 Task: Create in the project AgileCon and in the Backlog issue 'Integrate a new chatbot feature into an existing customer service portal to enhance customer support and response time' a child issue 'Integration with health information systems', and assign it to team member softage.4@softage.net. Create in the project AgileCon and in the Backlog issue 'Develop a new tool for automated testing of load testing and stress testing for web applications' a child issue 'Code optimization for energy-efficient image recognition', and assign it to team member softage.1@softage.net
Action: Mouse moved to (182, 54)
Screenshot: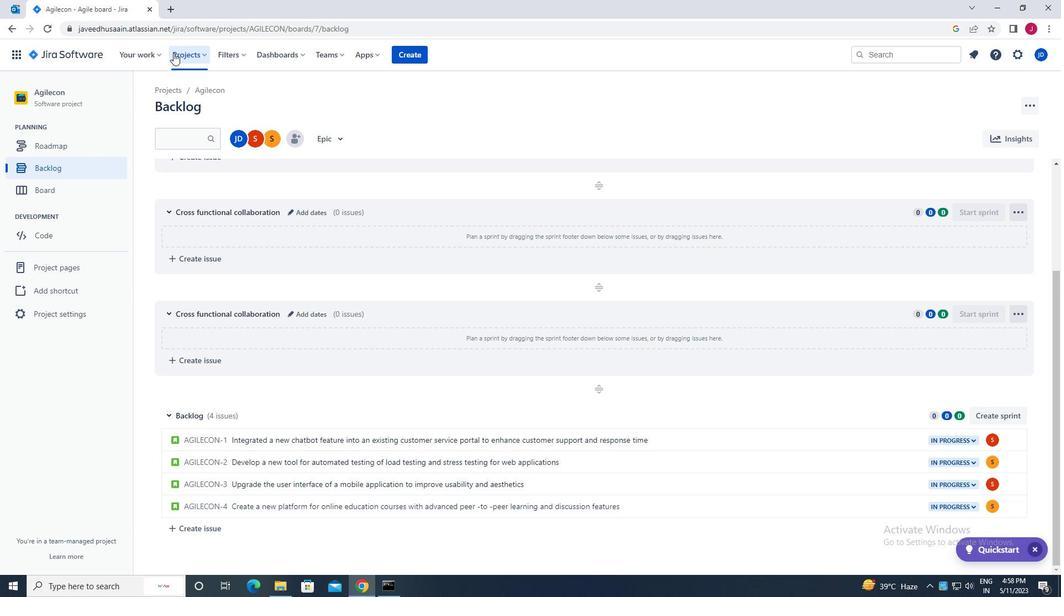 
Action: Mouse pressed left at (182, 54)
Screenshot: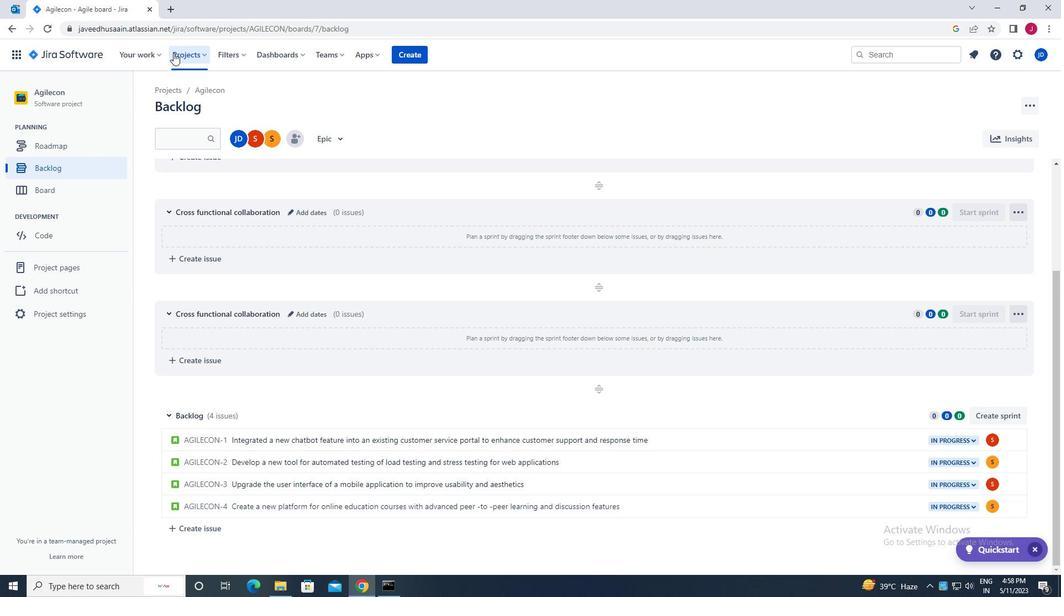 
Action: Mouse moved to (240, 98)
Screenshot: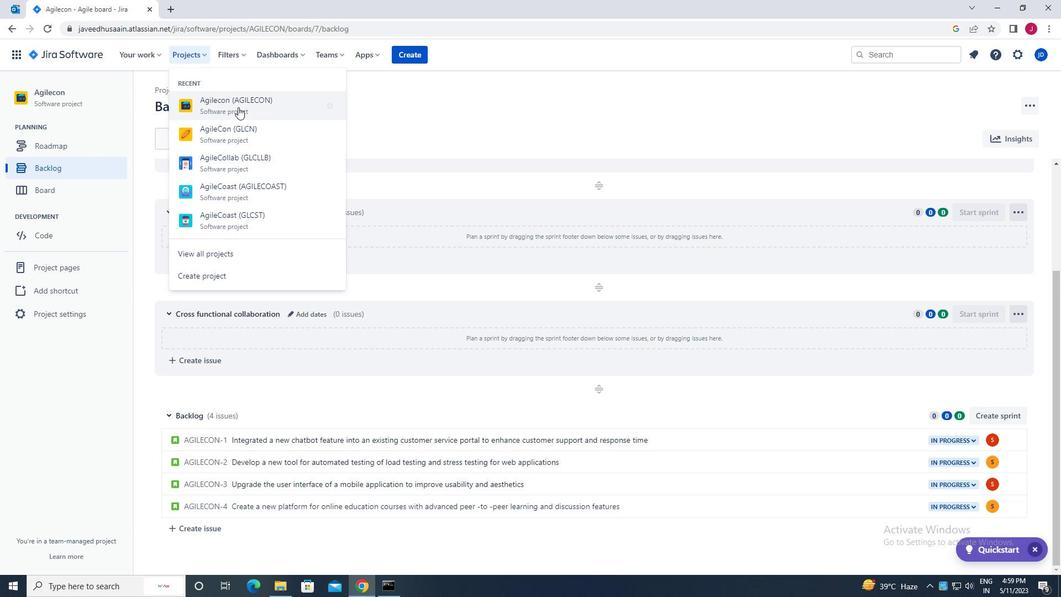
Action: Mouse pressed left at (240, 98)
Screenshot: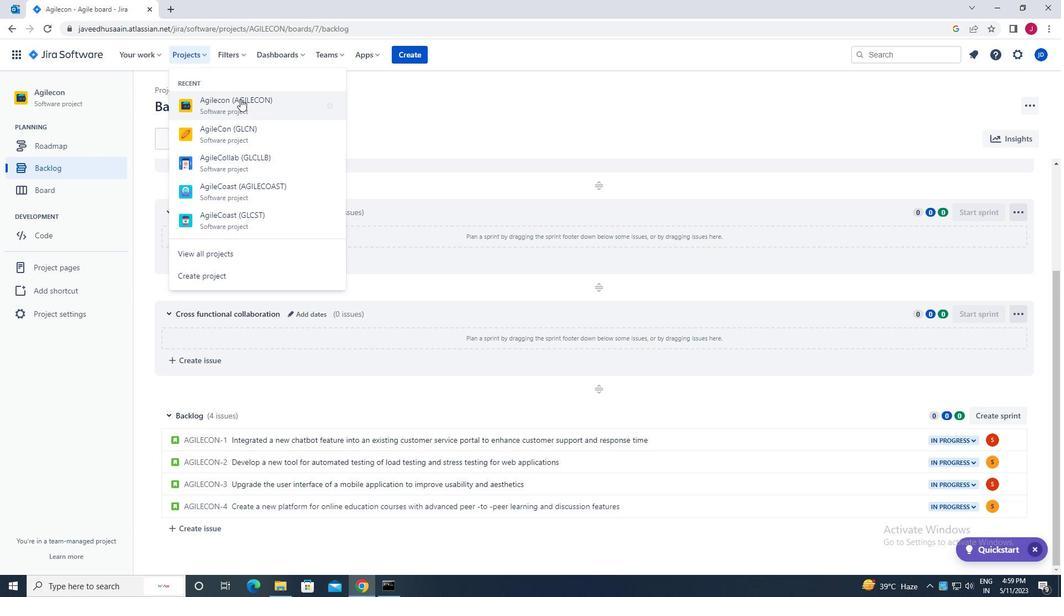 
Action: Mouse moved to (65, 167)
Screenshot: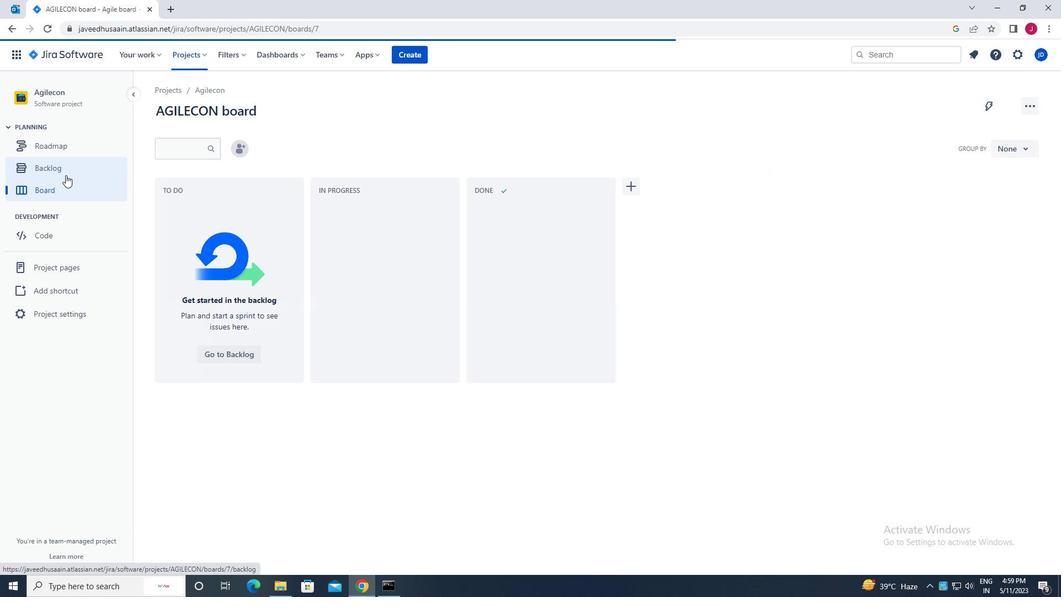
Action: Mouse pressed left at (65, 167)
Screenshot: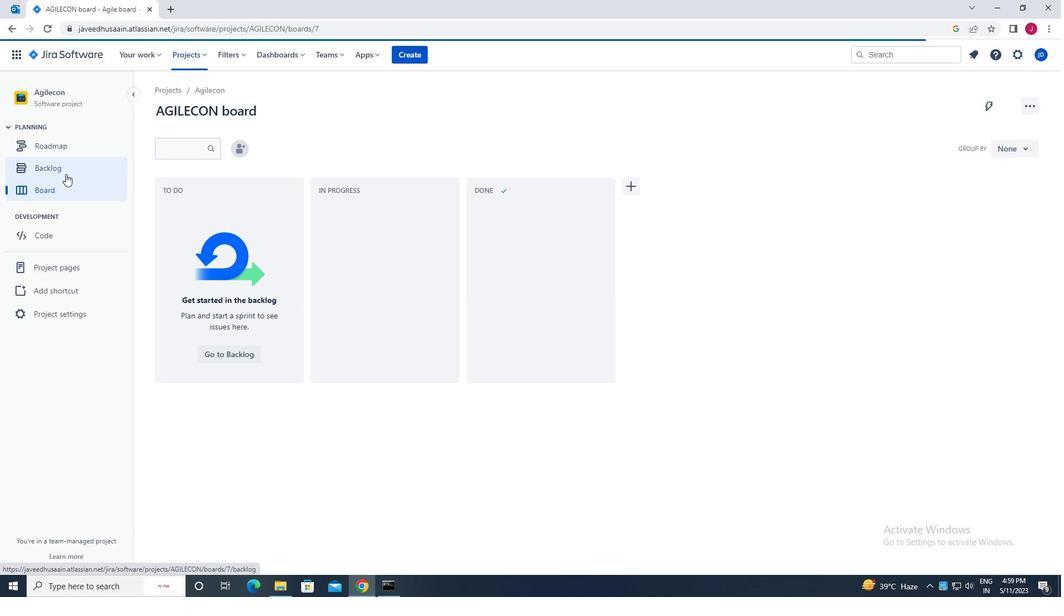 
Action: Mouse moved to (377, 310)
Screenshot: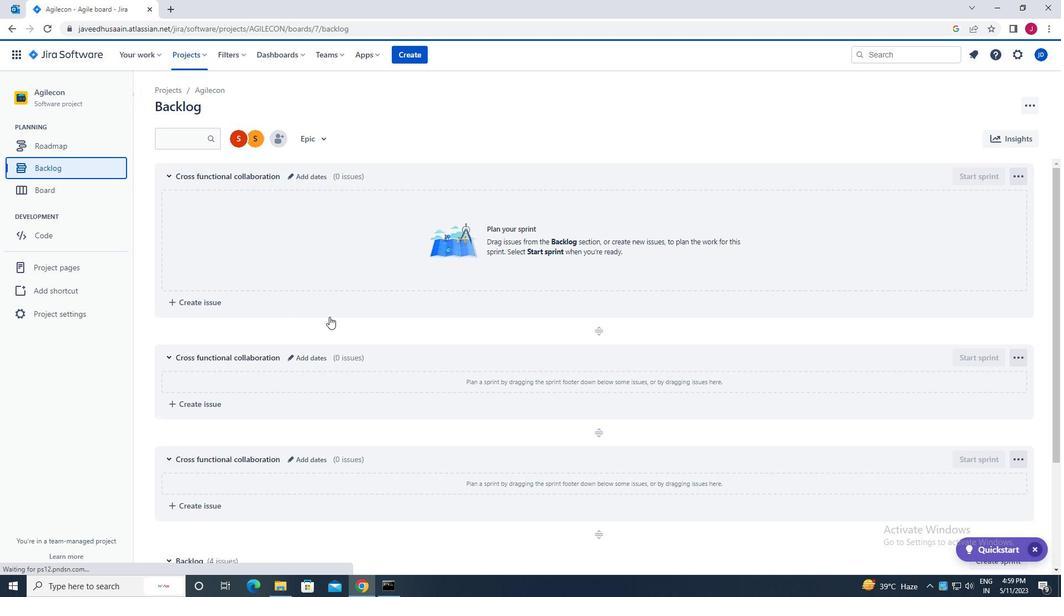
Action: Mouse scrolled (377, 310) with delta (0, 0)
Screenshot: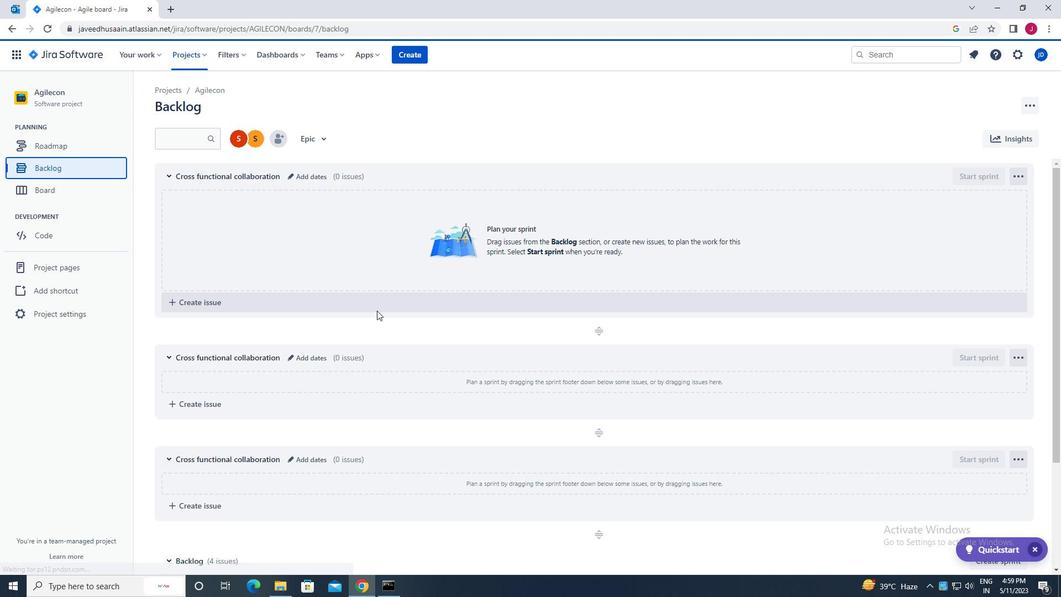 
Action: Mouse scrolled (377, 310) with delta (0, 0)
Screenshot: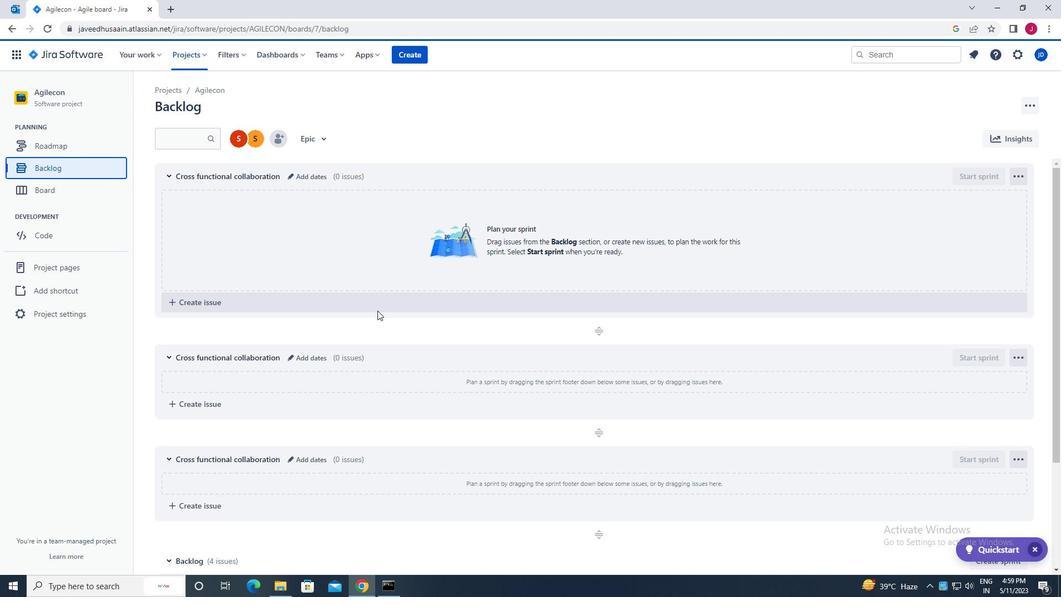 
Action: Mouse moved to (402, 299)
Screenshot: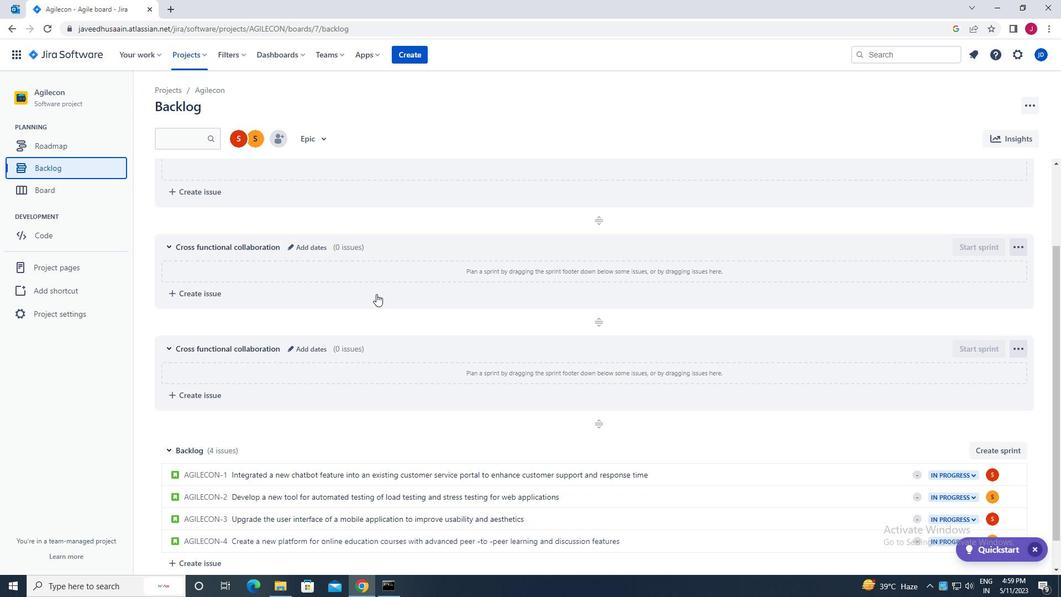 
Action: Mouse scrolled (402, 298) with delta (0, 0)
Screenshot: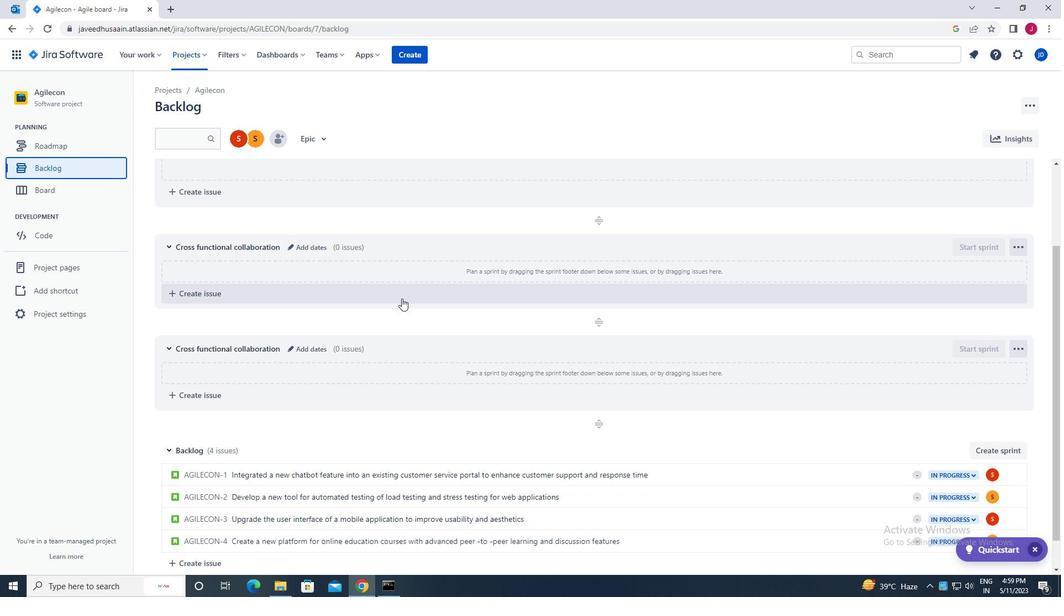 
Action: Mouse scrolled (402, 298) with delta (0, 0)
Screenshot: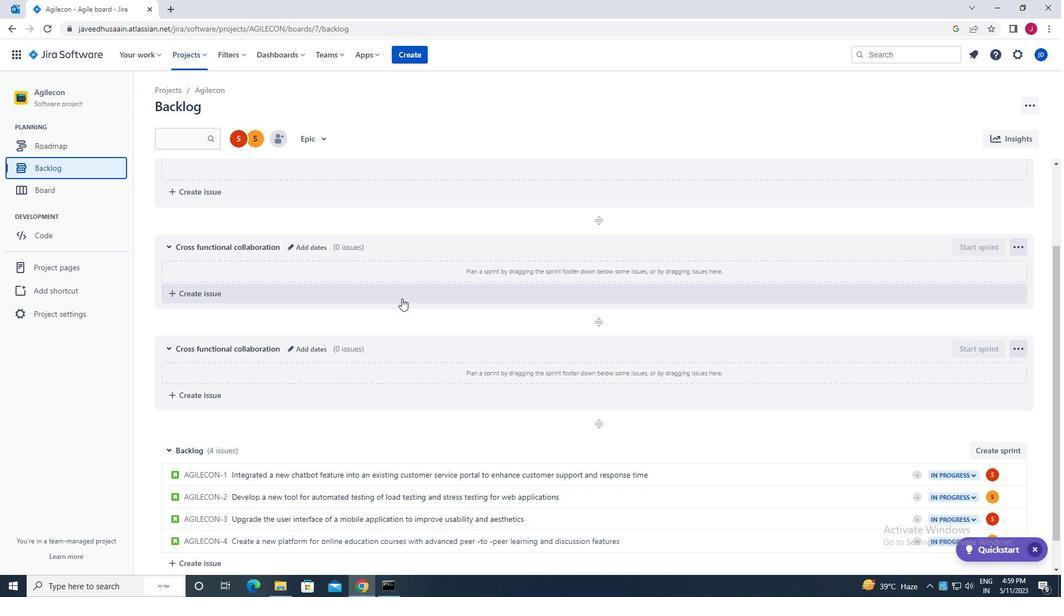 
Action: Mouse scrolled (402, 298) with delta (0, 0)
Screenshot: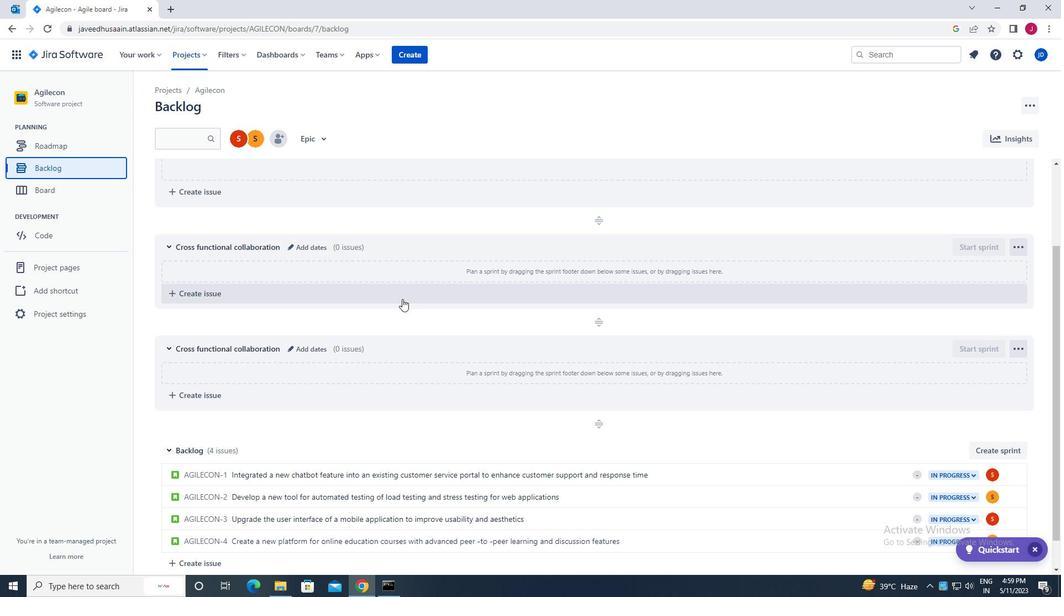 
Action: Mouse scrolled (402, 298) with delta (0, 0)
Screenshot: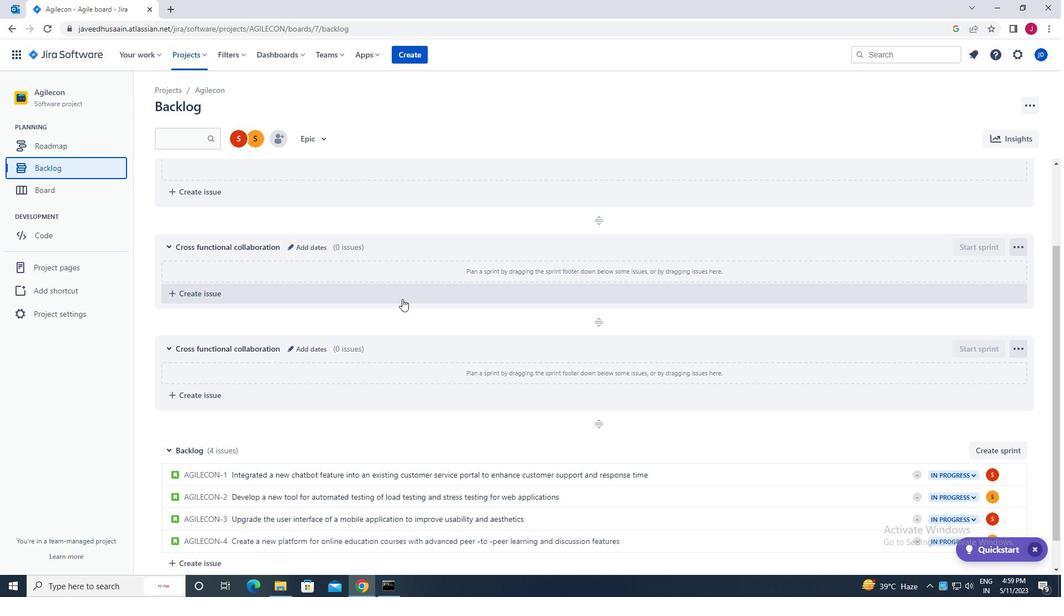 
Action: Mouse scrolled (402, 298) with delta (0, 0)
Screenshot: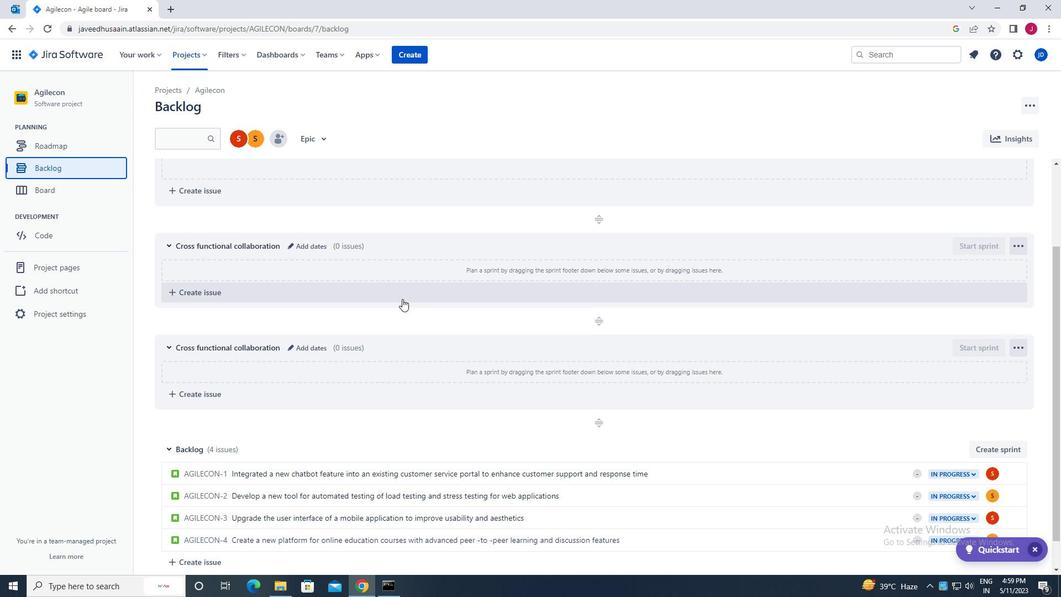 
Action: Mouse moved to (404, 303)
Screenshot: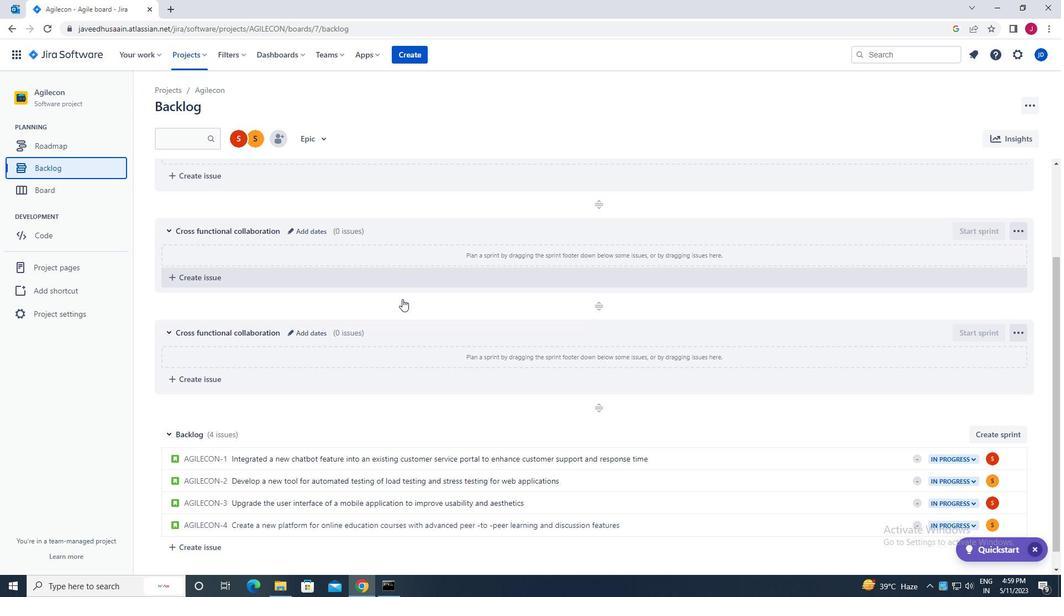 
Action: Mouse scrolled (404, 302) with delta (0, 0)
Screenshot: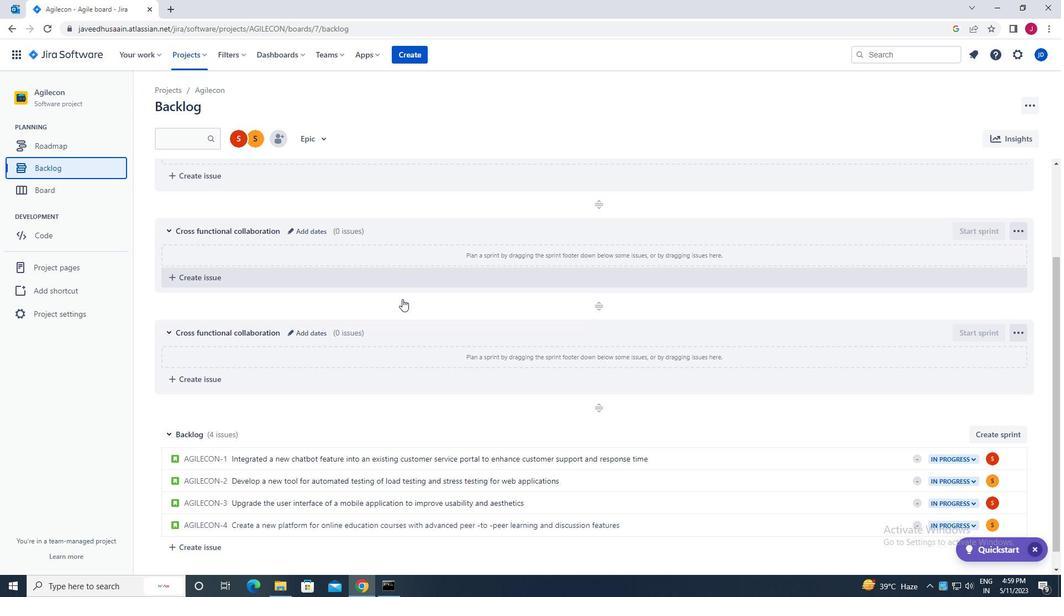 
Action: Mouse moved to (816, 444)
Screenshot: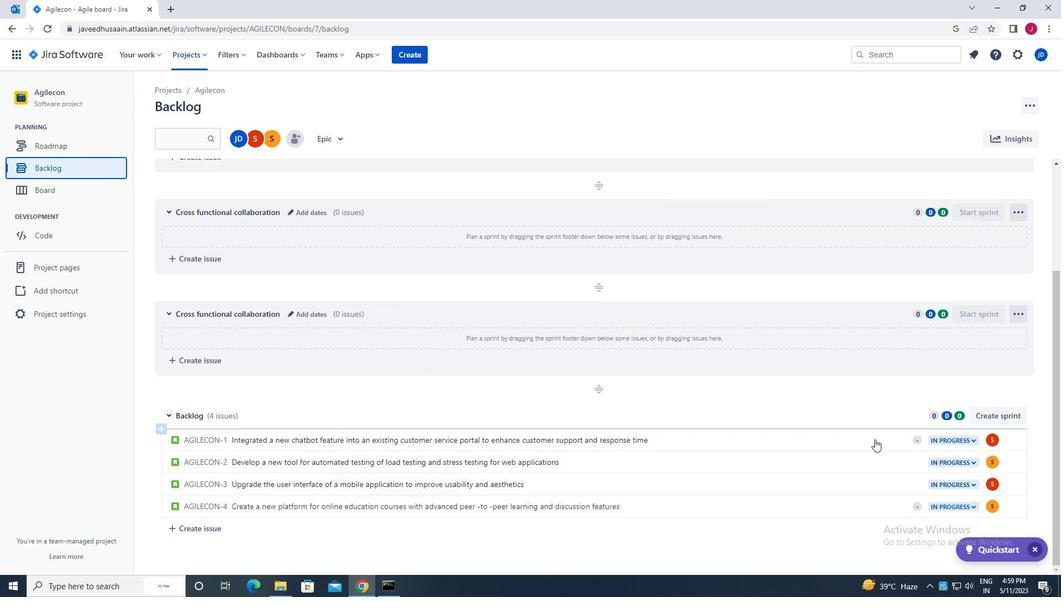 
Action: Mouse pressed left at (816, 444)
Screenshot: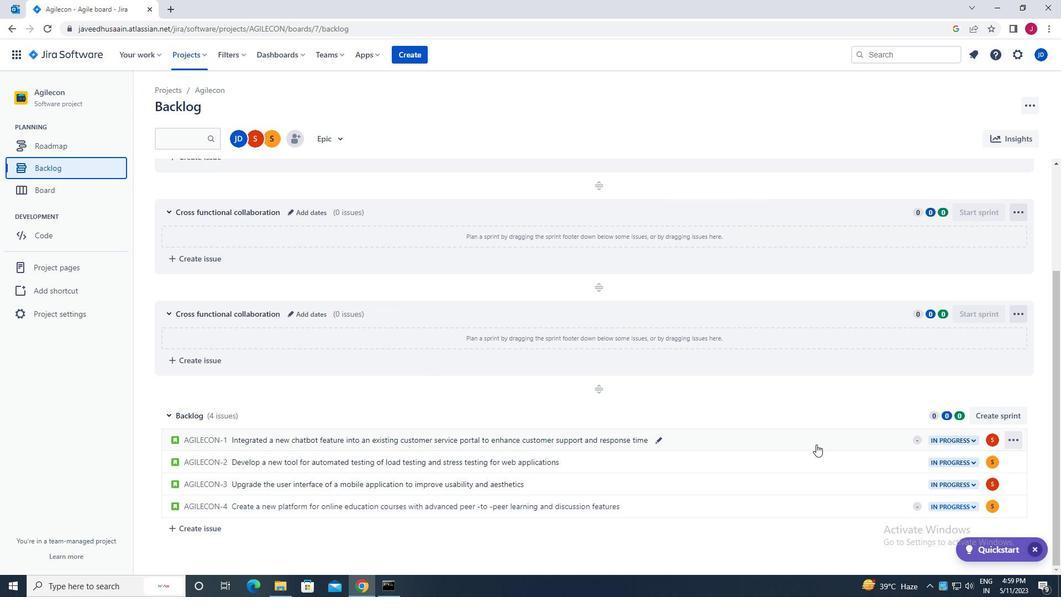 
Action: Mouse moved to (861, 265)
Screenshot: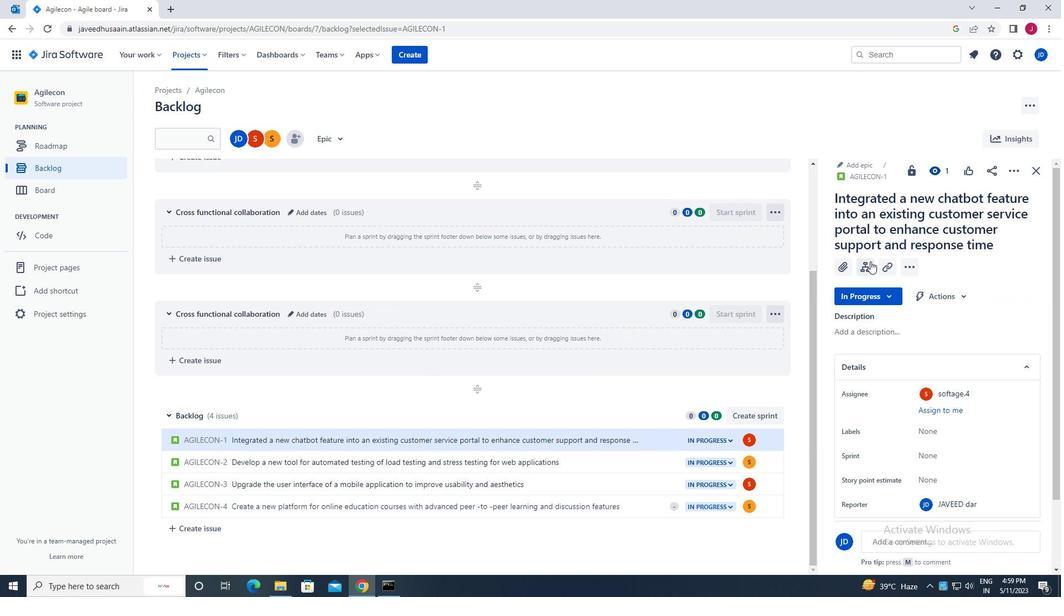 
Action: Mouse pressed left at (861, 265)
Screenshot: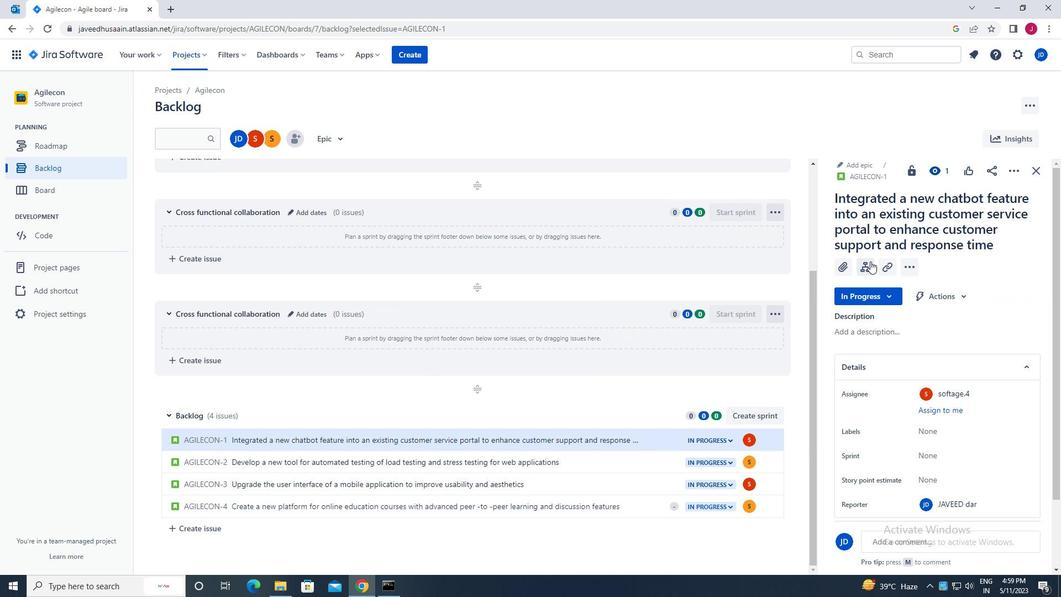 
Action: Mouse moved to (878, 355)
Screenshot: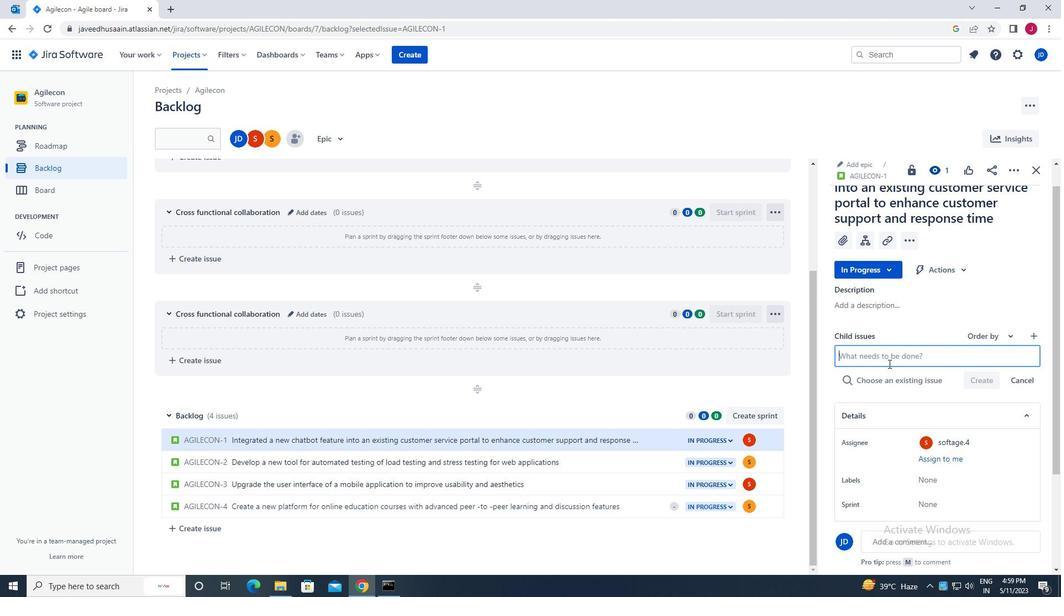 
Action: Mouse pressed left at (878, 355)
Screenshot: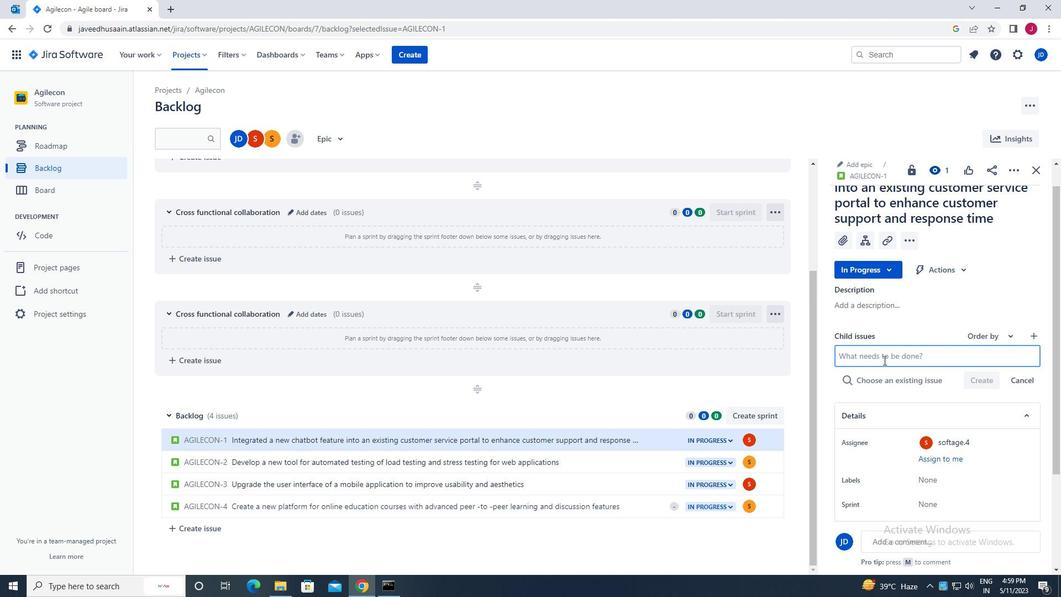 
Action: Key pressed <Key.caps_lock><Key.caps_lock>i<Key.caps_lock>ntegration<Key.space>with<Key.space>health<Key.space>information<Key.space>systems<Key.enter>
Screenshot: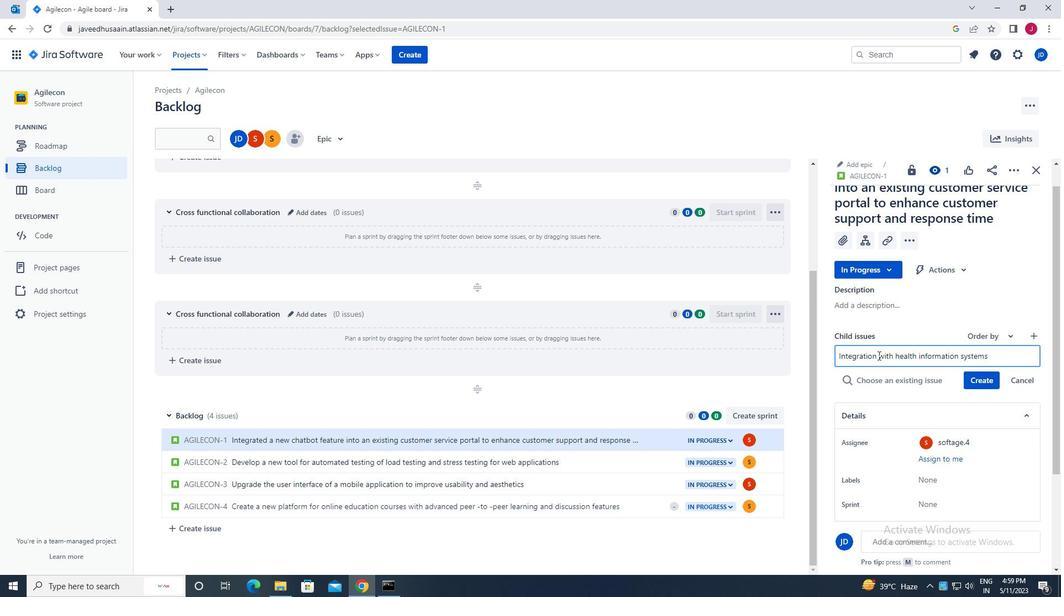 
Action: Mouse moved to (991, 362)
Screenshot: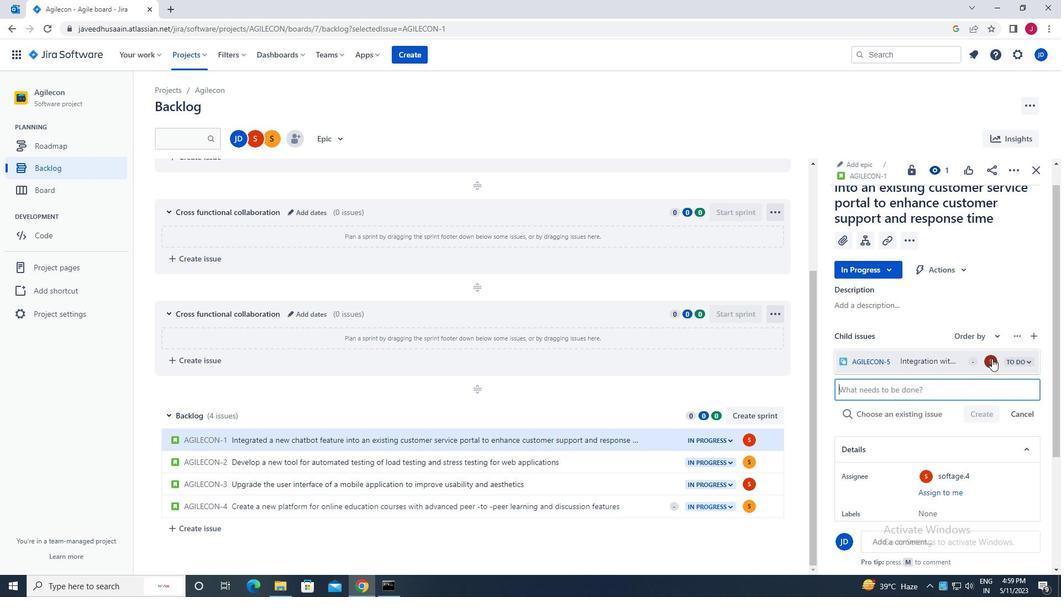 
Action: Mouse pressed left at (991, 362)
Screenshot: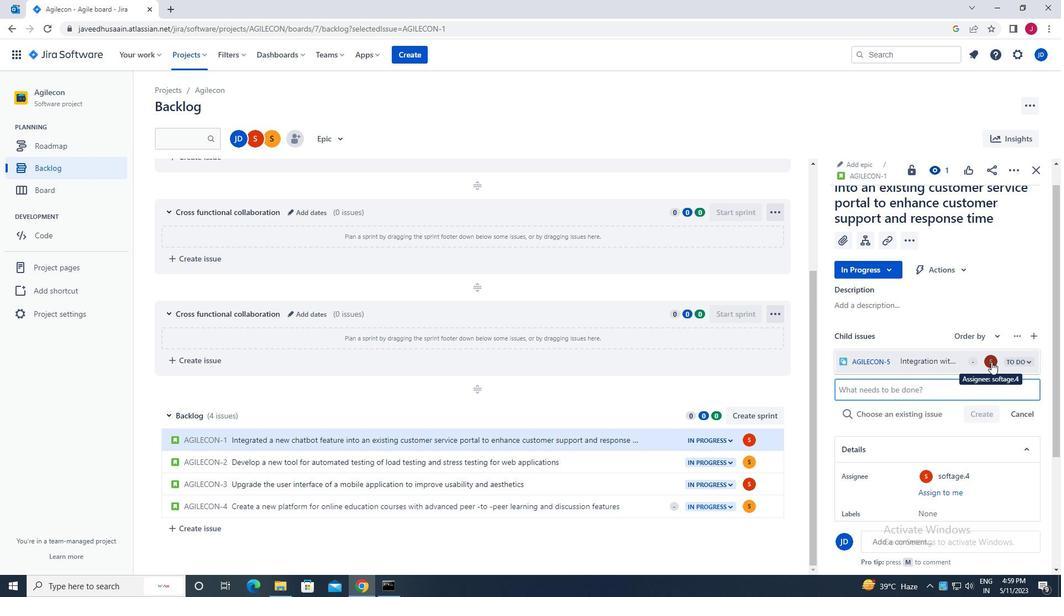 
Action: Mouse moved to (873, 386)
Screenshot: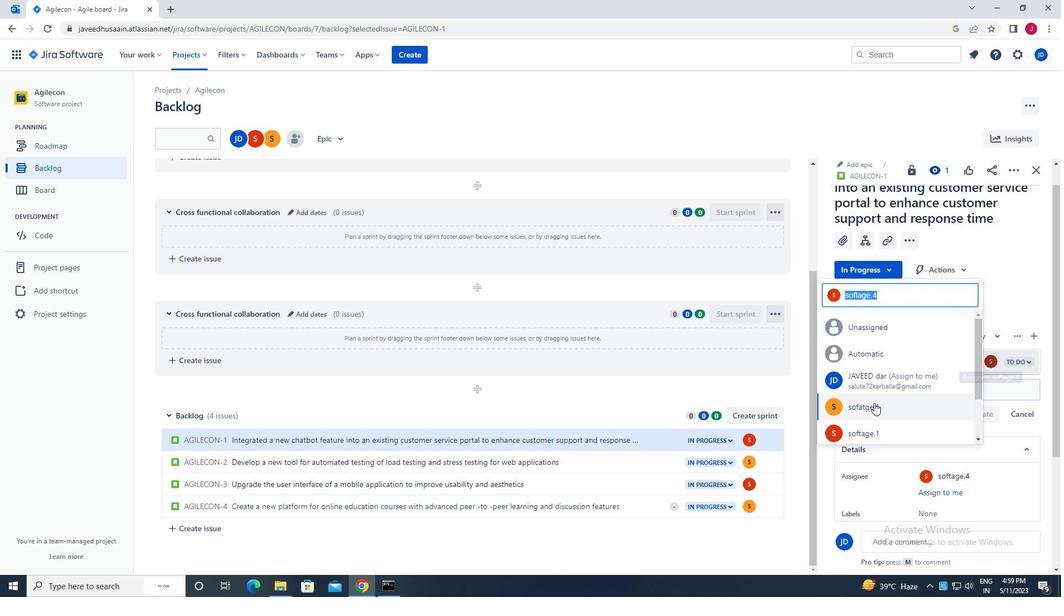 
Action: Mouse scrolled (873, 386) with delta (0, 0)
Screenshot: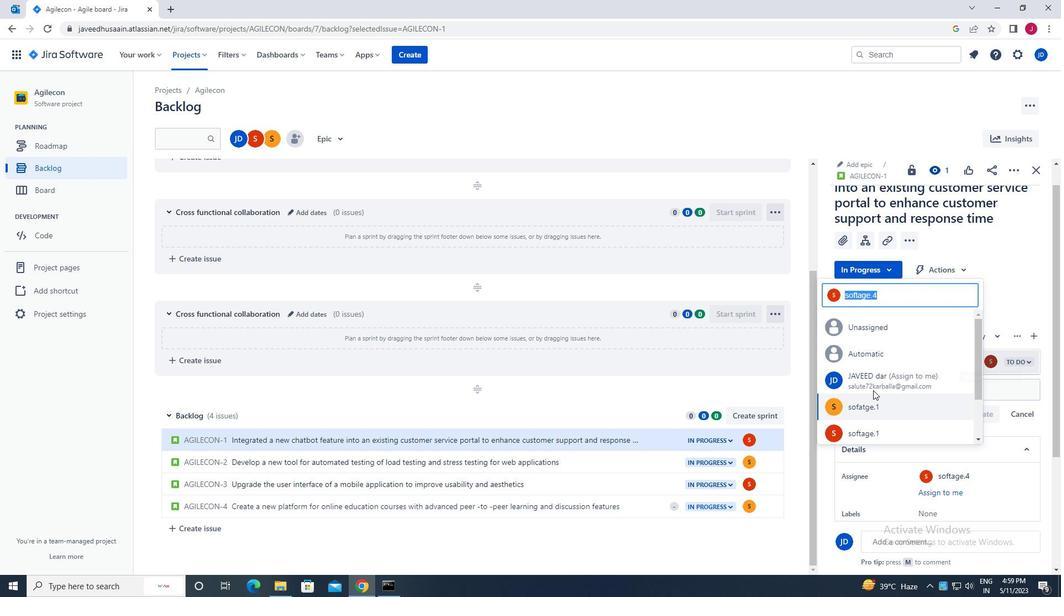 
Action: Mouse scrolled (873, 386) with delta (0, 0)
Screenshot: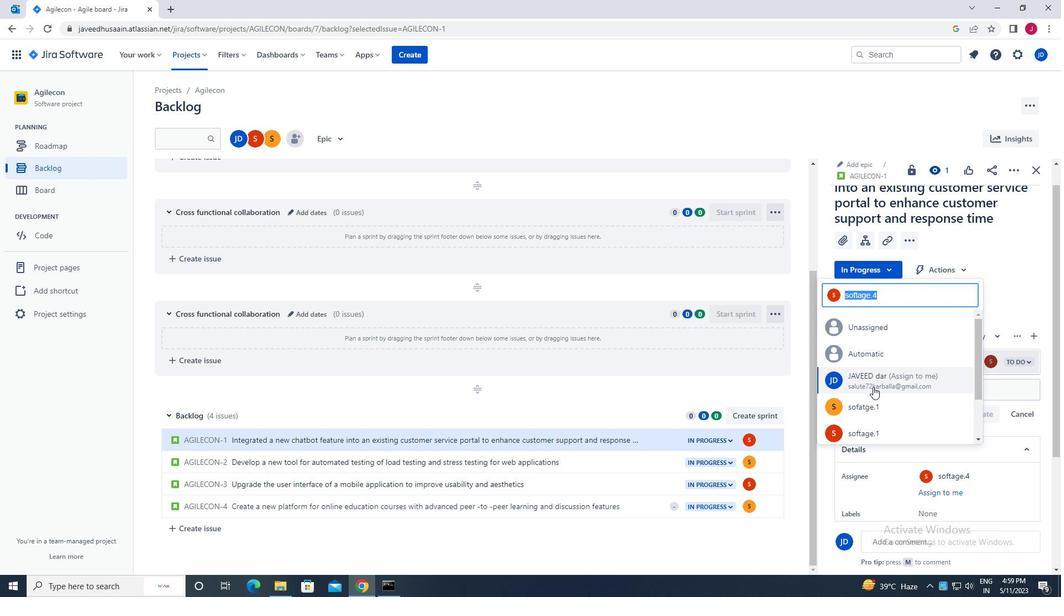 
Action: Mouse scrolled (873, 386) with delta (0, 0)
Screenshot: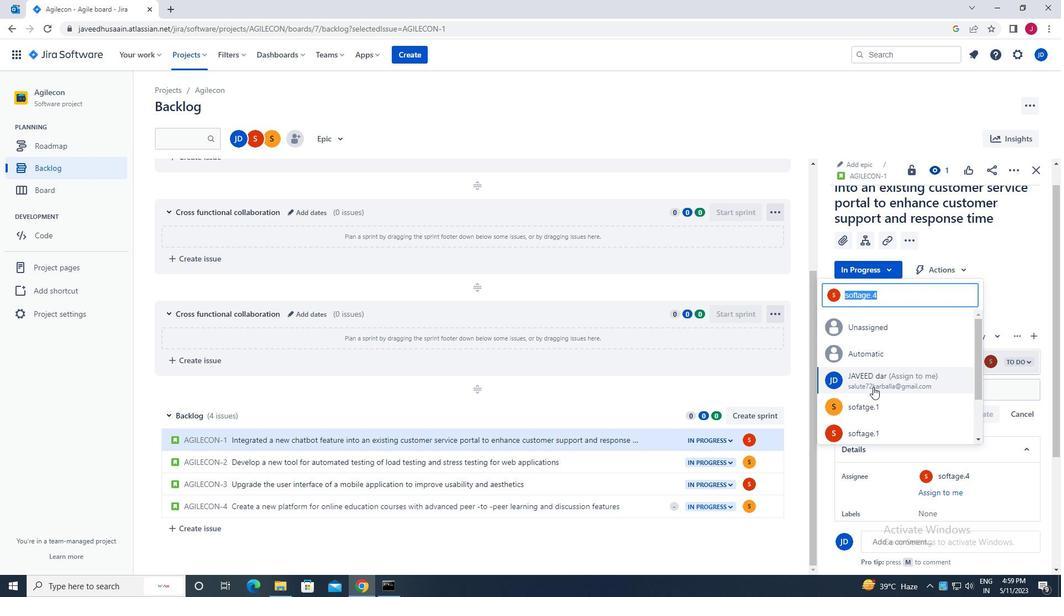 
Action: Mouse moved to (879, 410)
Screenshot: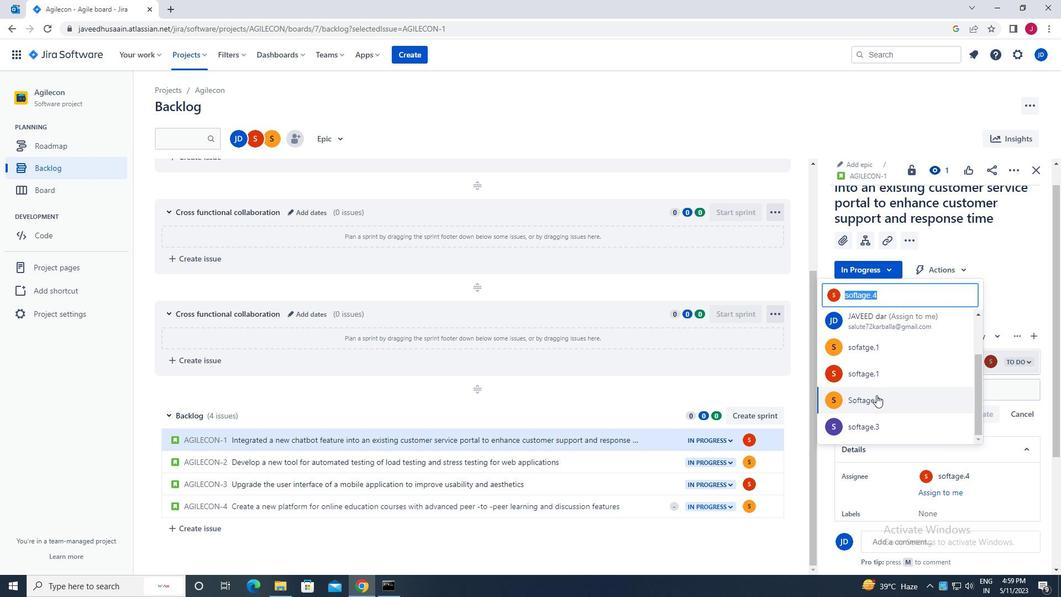 
Action: Mouse scrolled (879, 410) with delta (0, 0)
Screenshot: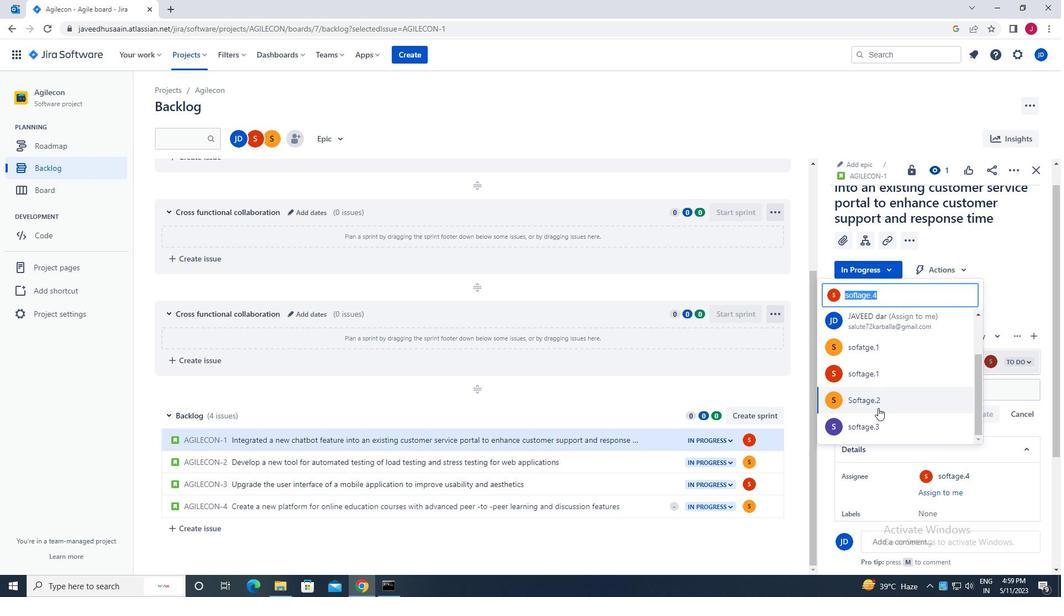 
Action: Mouse scrolled (879, 410) with delta (0, 0)
Screenshot: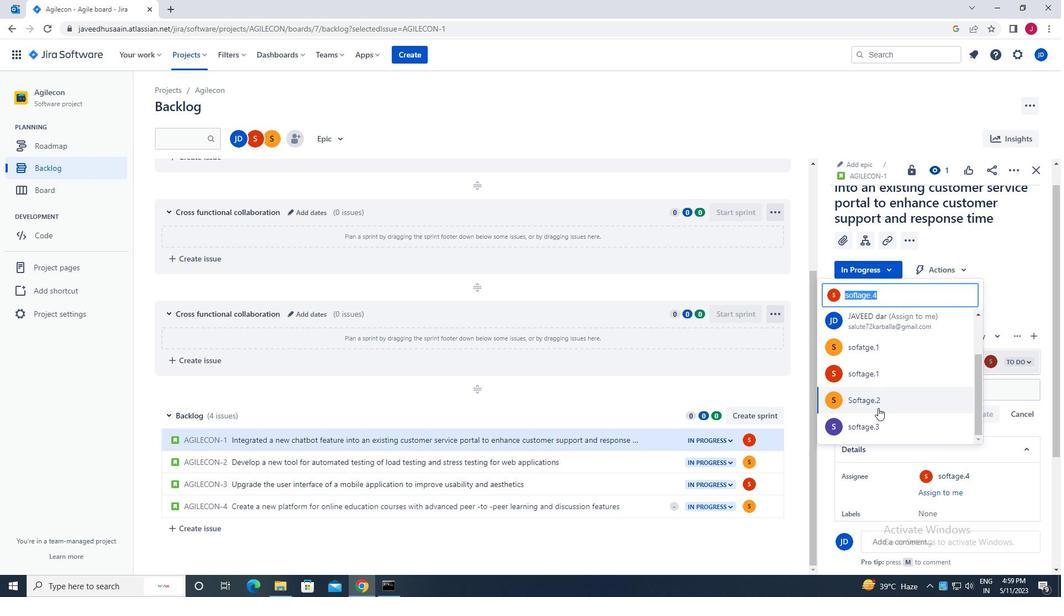 
Action: Mouse scrolled (879, 410) with delta (0, 0)
Screenshot: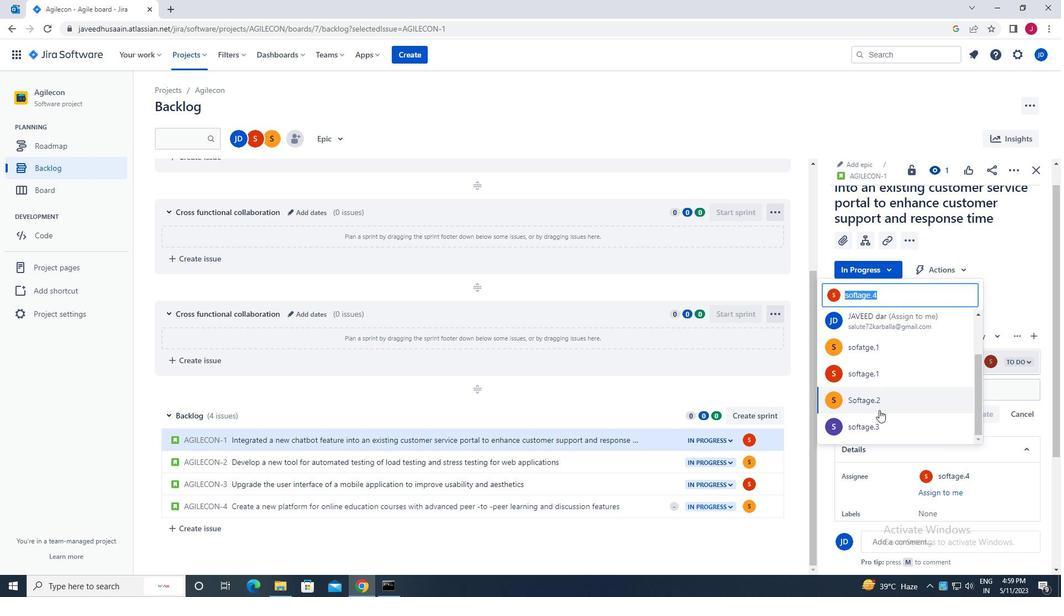 
Action: Mouse scrolled (879, 410) with delta (0, 0)
Screenshot: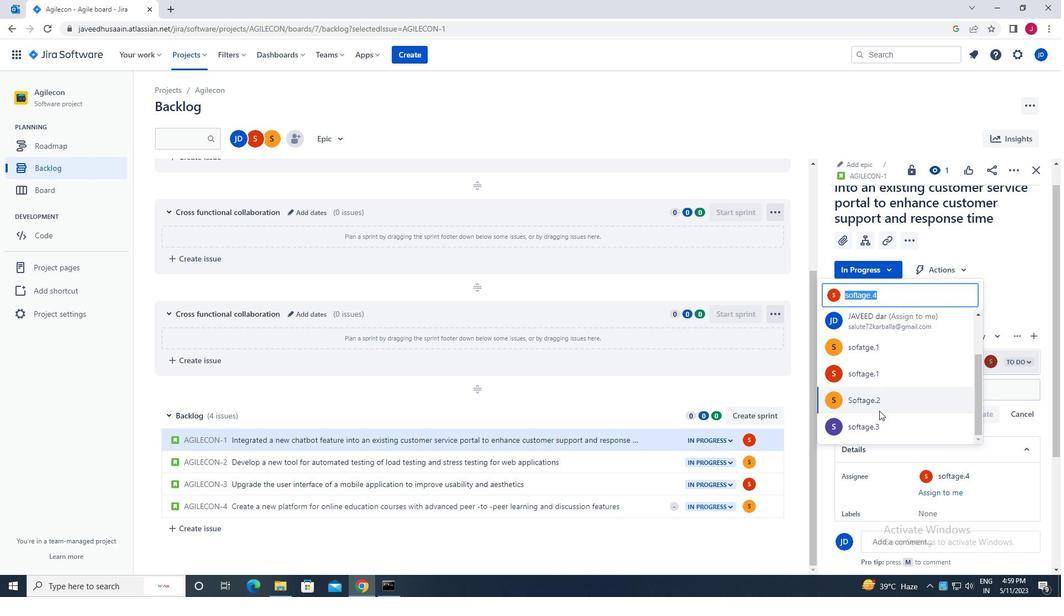 
Action: Mouse scrolled (879, 410) with delta (0, 0)
Screenshot: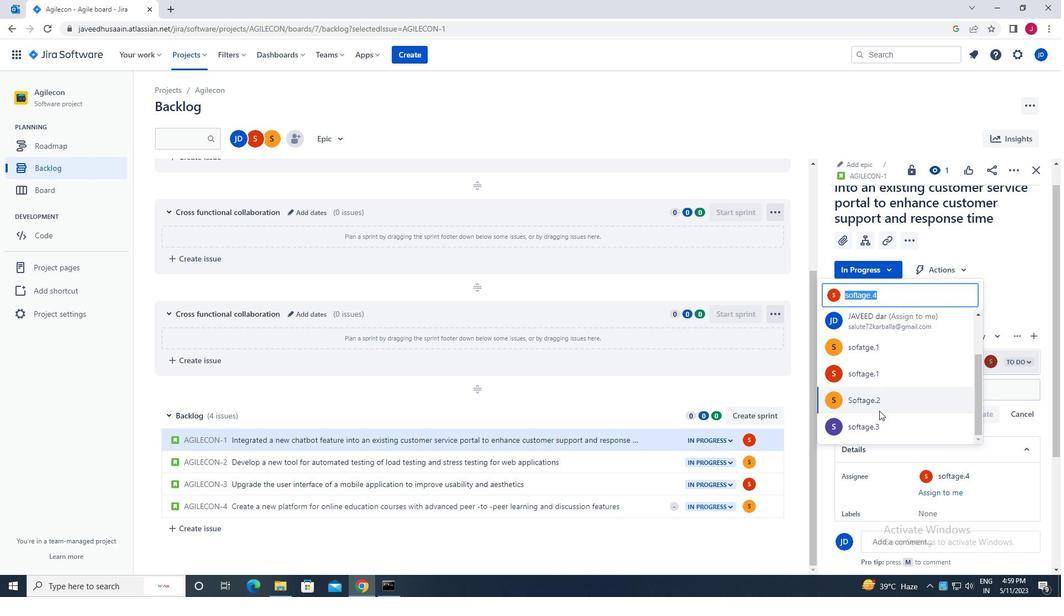 
Action: Mouse moved to (879, 409)
Screenshot: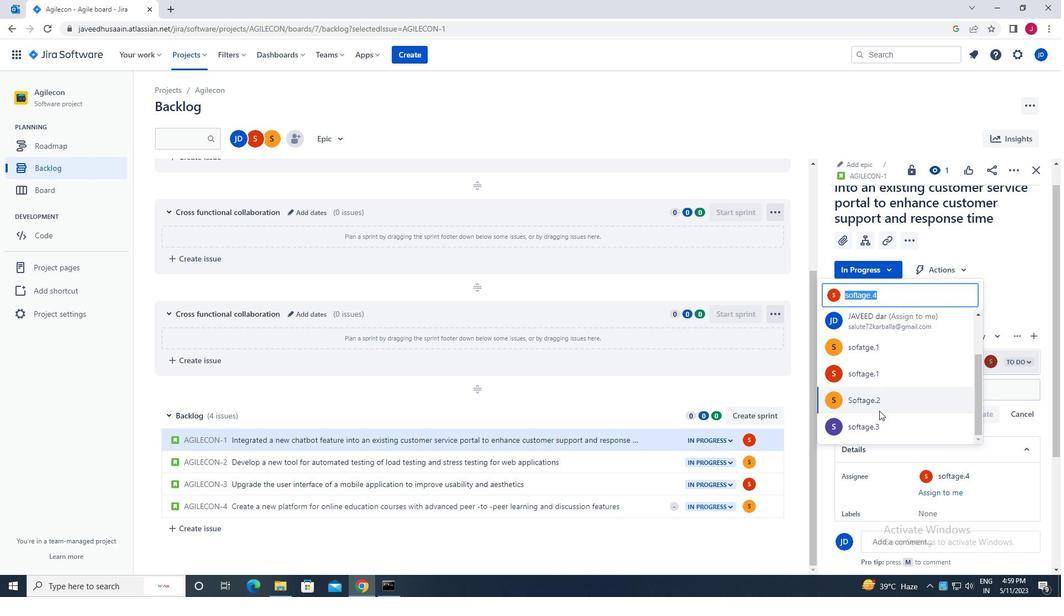 
Action: Mouse scrolled (879, 410) with delta (0, 0)
Screenshot: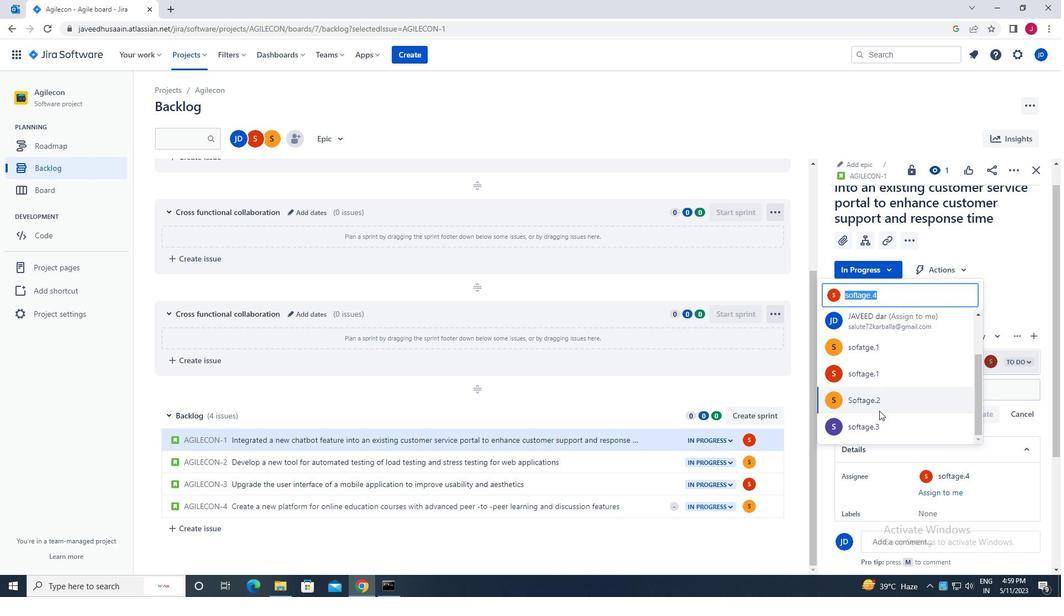 
Action: Mouse moved to (879, 409)
Screenshot: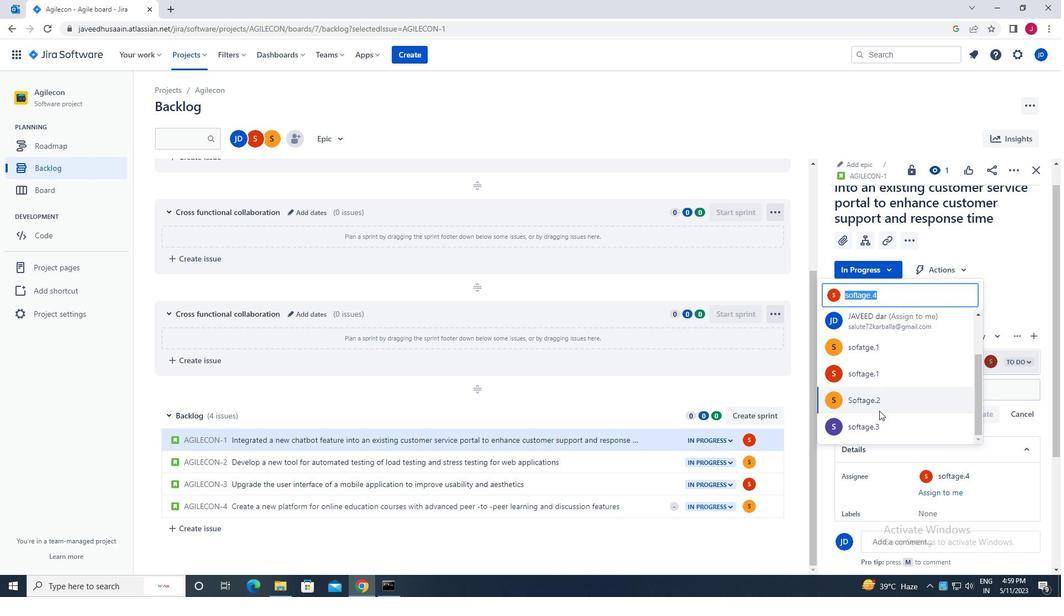 
Action: Mouse scrolled (879, 410) with delta (0, 0)
Screenshot: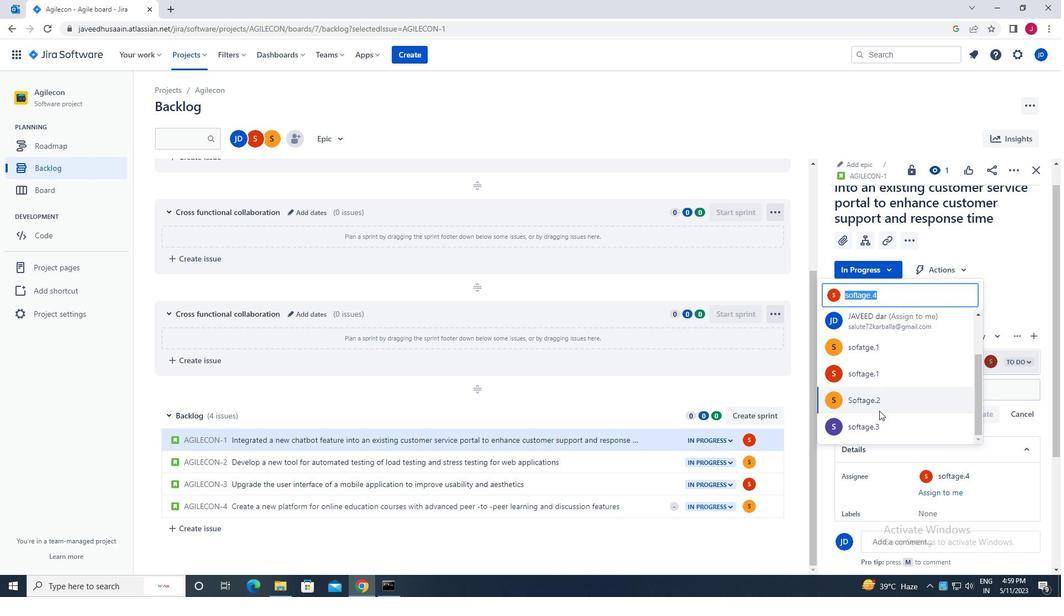 
Action: Mouse moved to (879, 407)
Screenshot: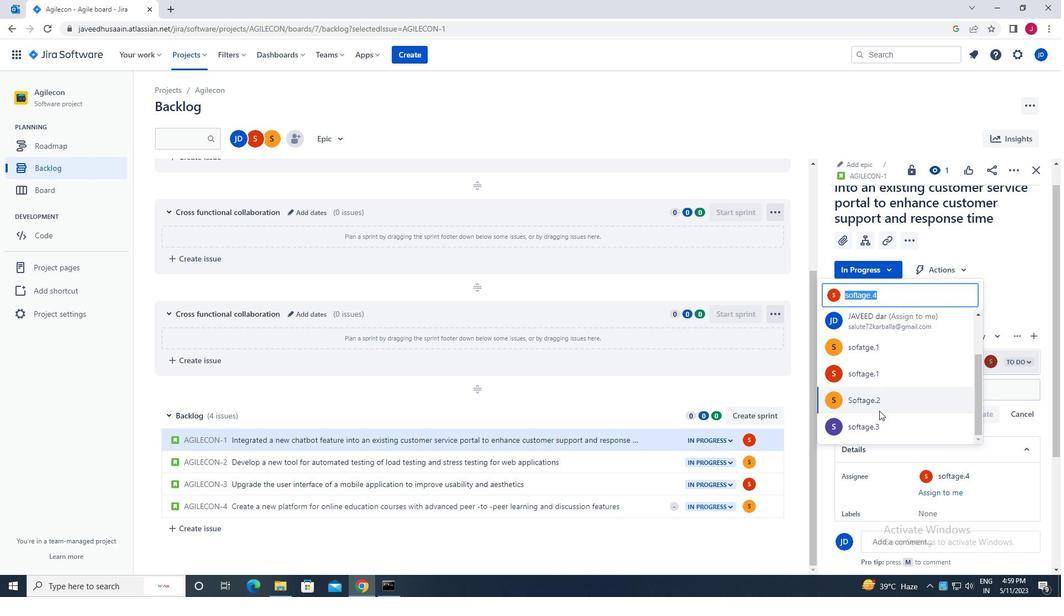 
Action: Mouse scrolled (879, 408) with delta (0, 0)
Screenshot: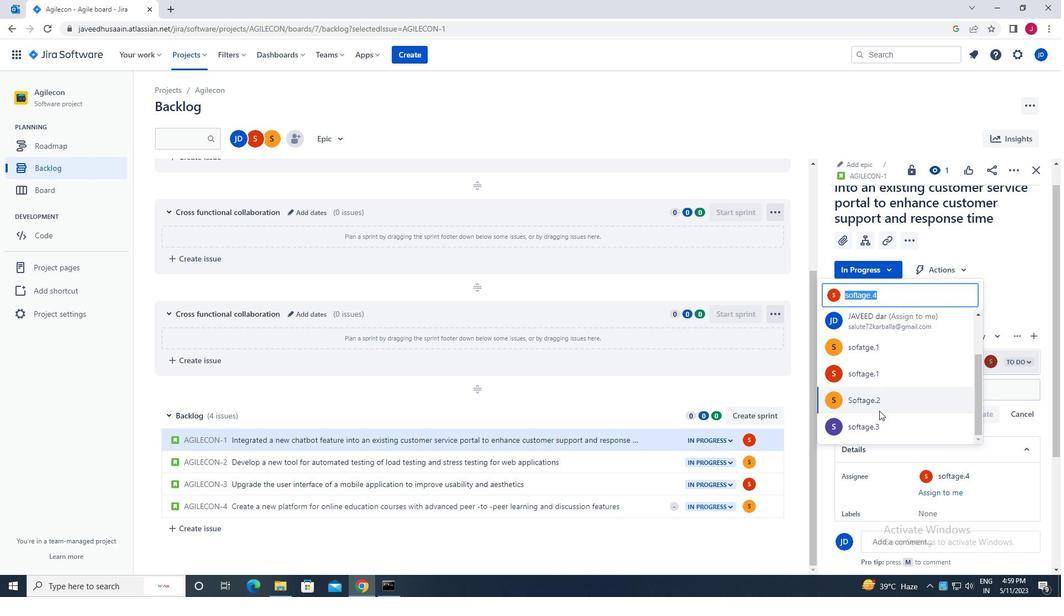 
Action: Mouse moved to (879, 406)
Screenshot: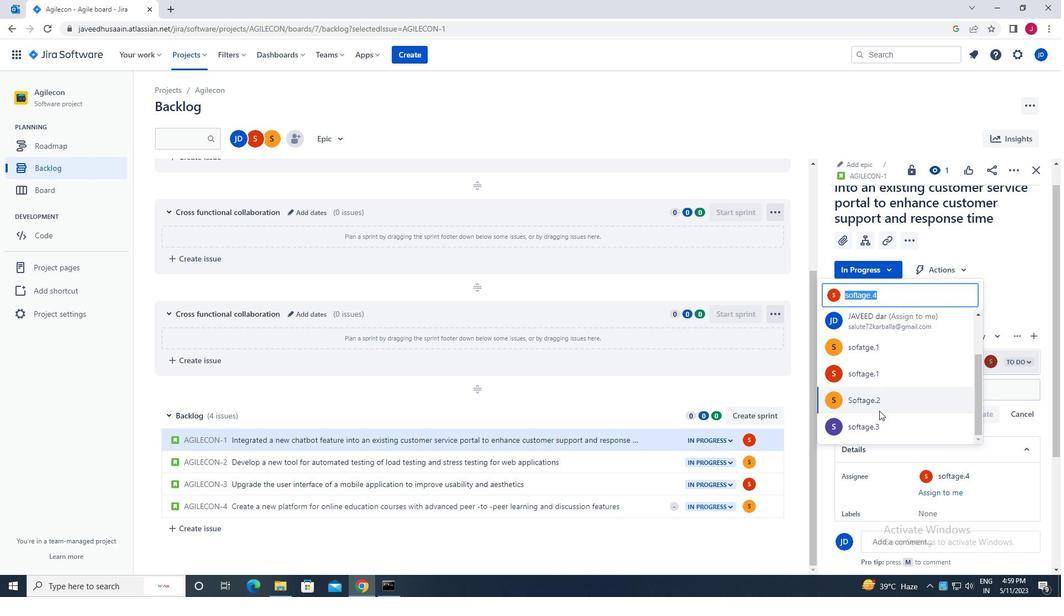 
Action: Mouse scrolled (879, 406) with delta (0, 0)
Screenshot: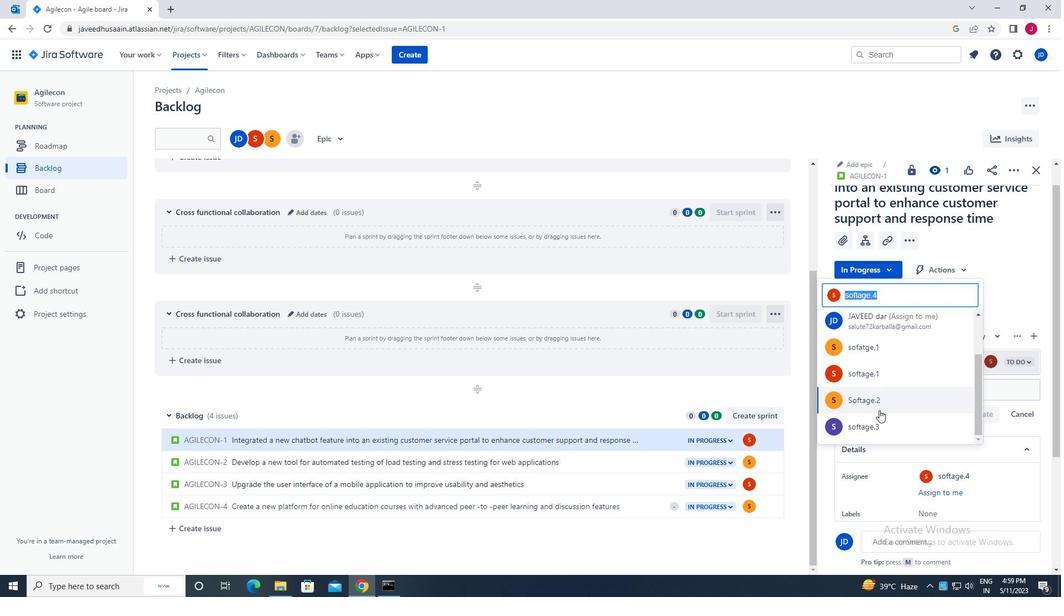 
Action: Mouse scrolled (879, 405) with delta (0, 0)
Screenshot: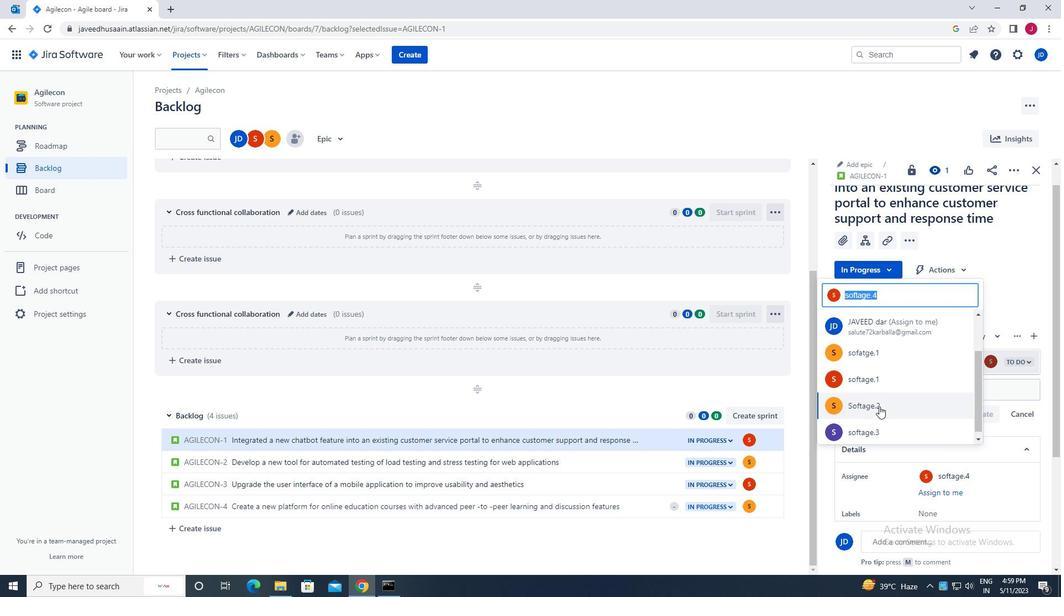 
Action: Mouse scrolled (879, 405) with delta (0, 0)
Screenshot: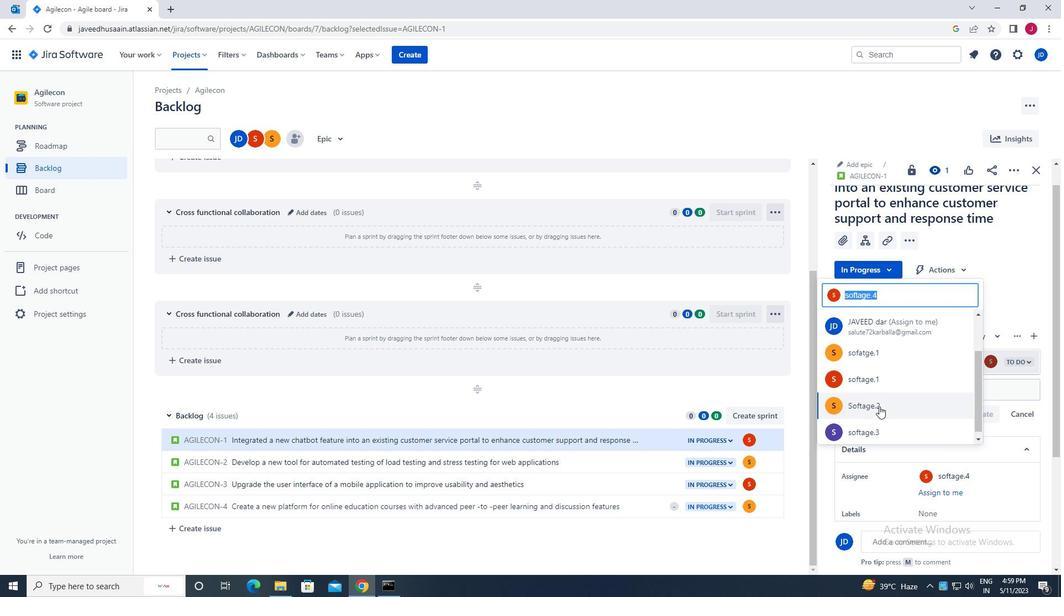 
Action: Mouse scrolled (879, 405) with delta (0, 0)
Screenshot: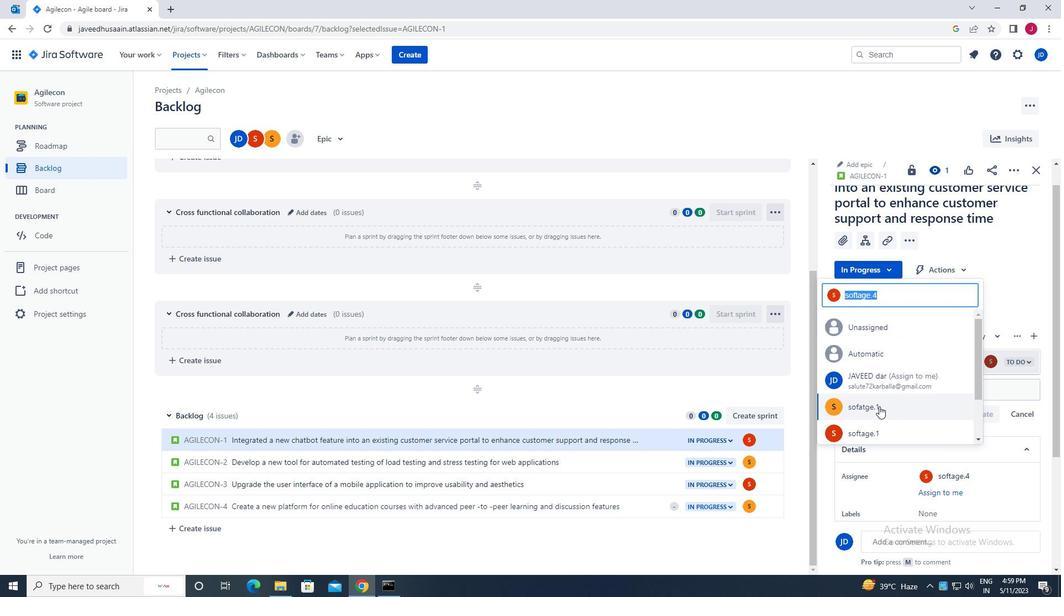 
Action: Mouse moved to (879, 406)
Screenshot: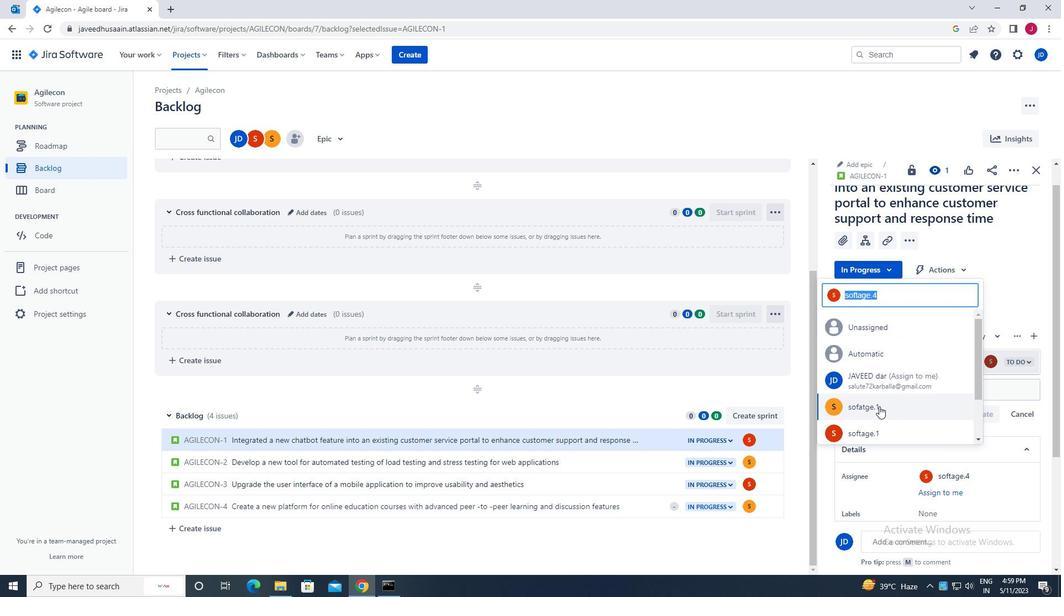 
Action: Mouse scrolled (879, 405) with delta (0, 0)
Screenshot: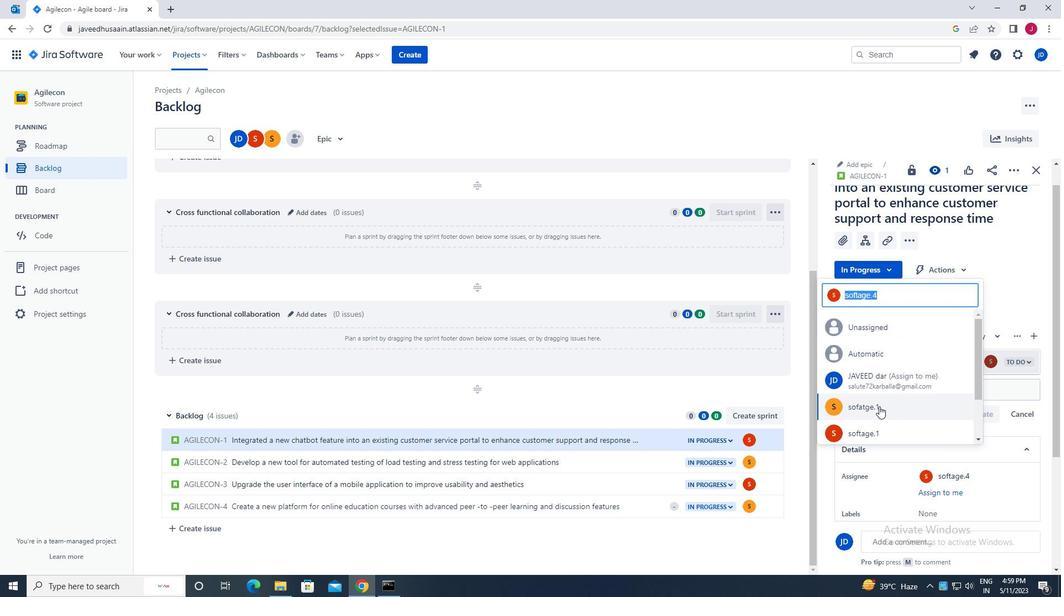 
Action: Mouse moved to (882, 401)
Screenshot: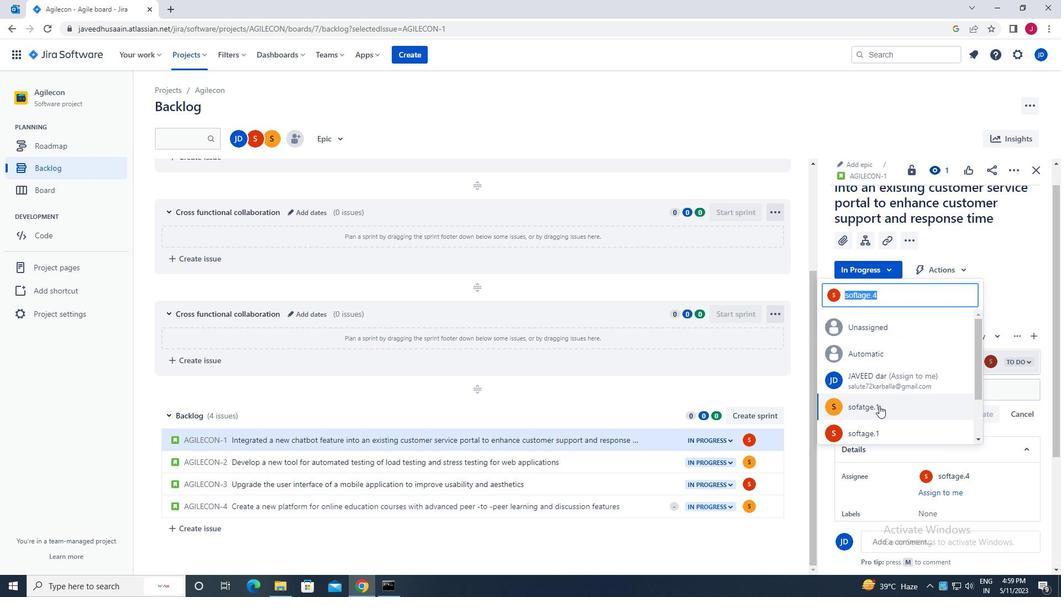 
Action: Mouse scrolled (882, 400) with delta (0, 0)
Screenshot: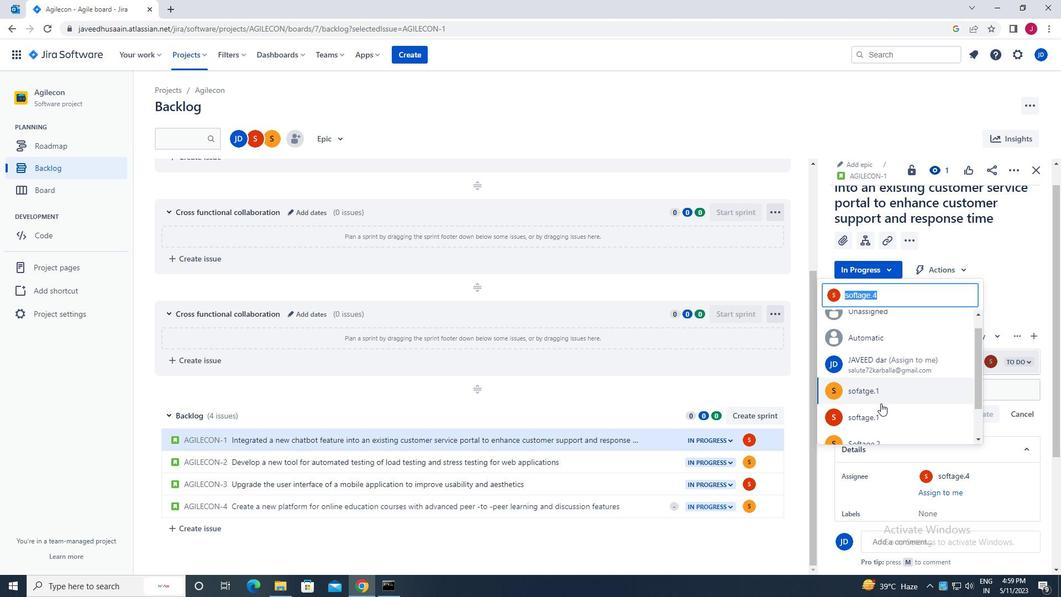 
Action: Mouse scrolled (882, 400) with delta (0, 0)
Screenshot: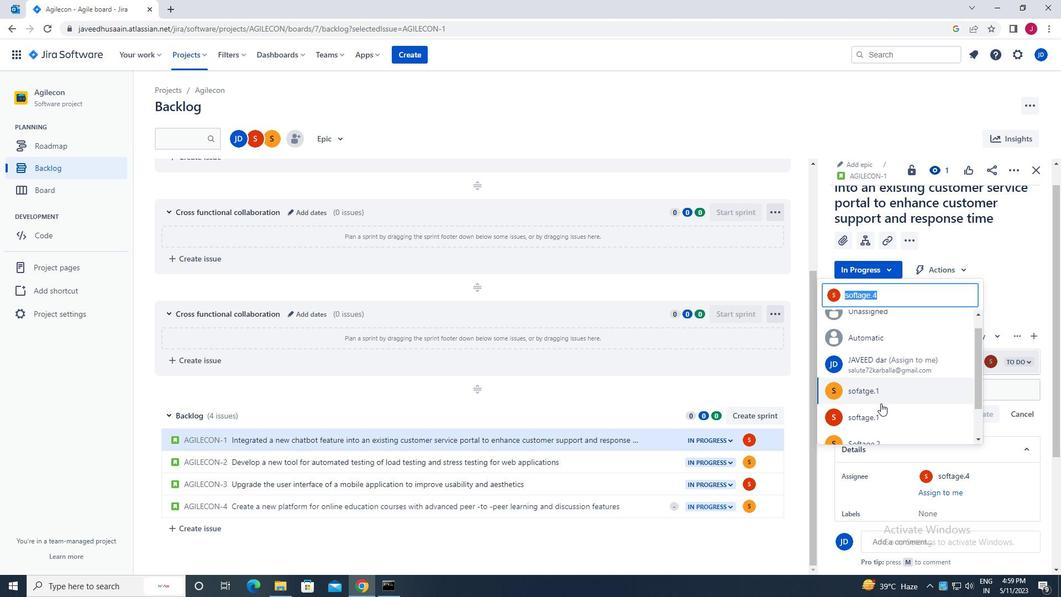
Action: Mouse scrolled (882, 400) with delta (0, 0)
Screenshot: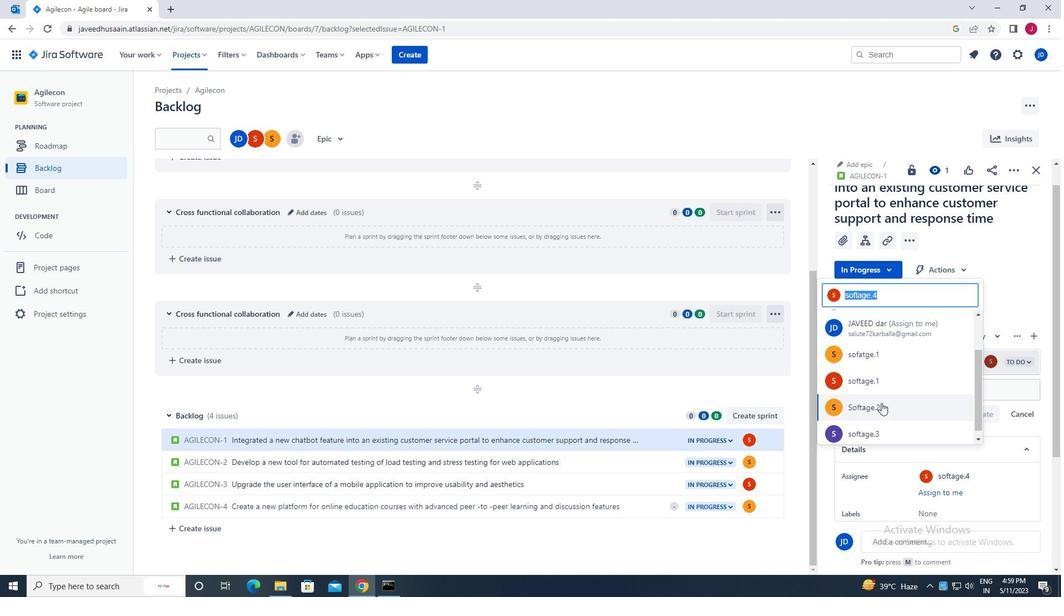 
Action: Mouse moved to (887, 293)
Screenshot: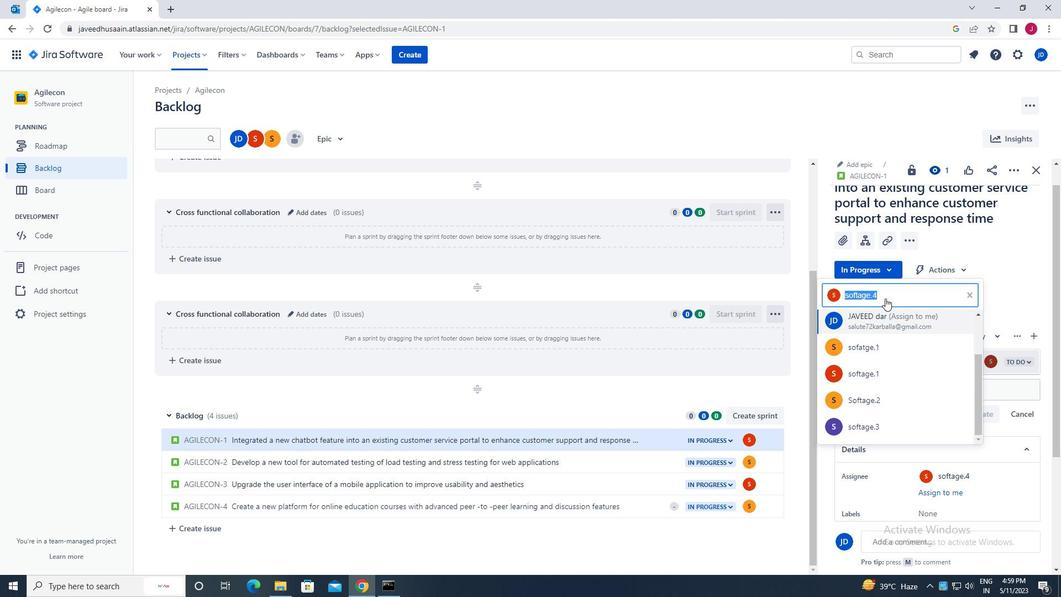
Action: Mouse pressed left at (887, 293)
Screenshot: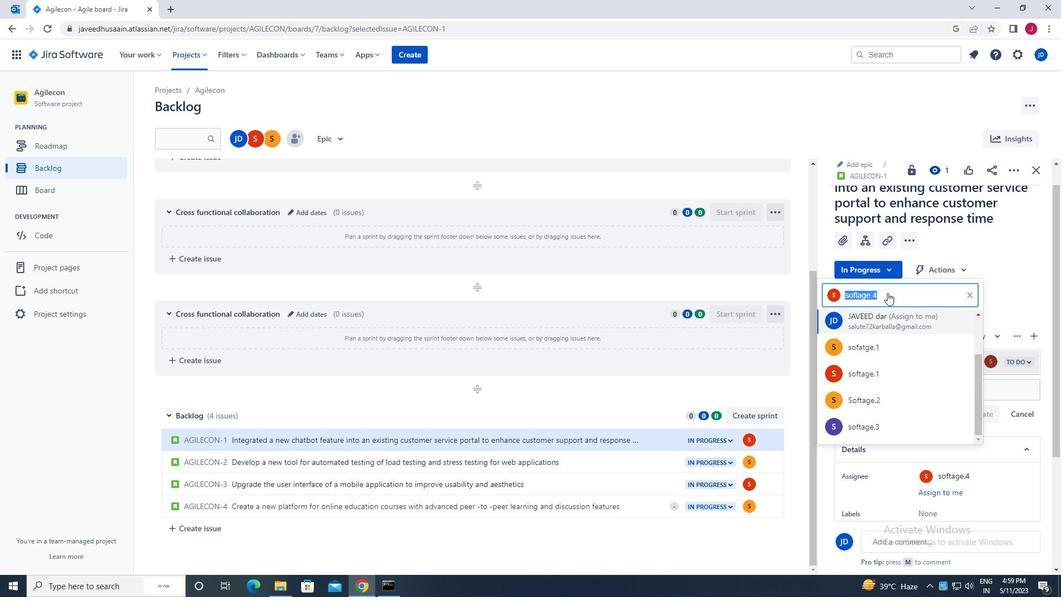 
Action: Mouse moved to (991, 362)
Screenshot: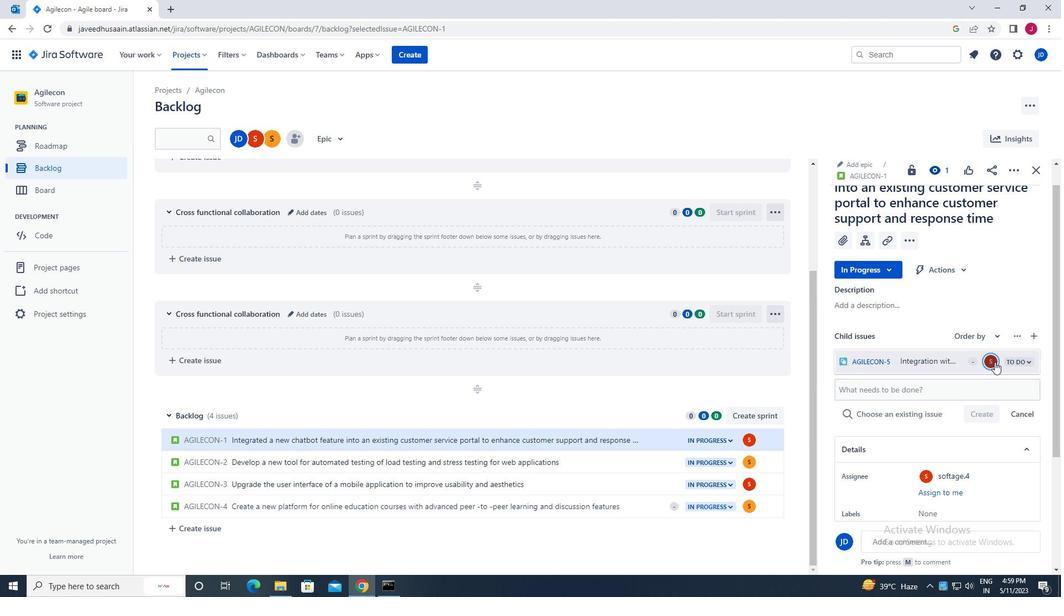 
Action: Mouse pressed left at (991, 362)
Screenshot: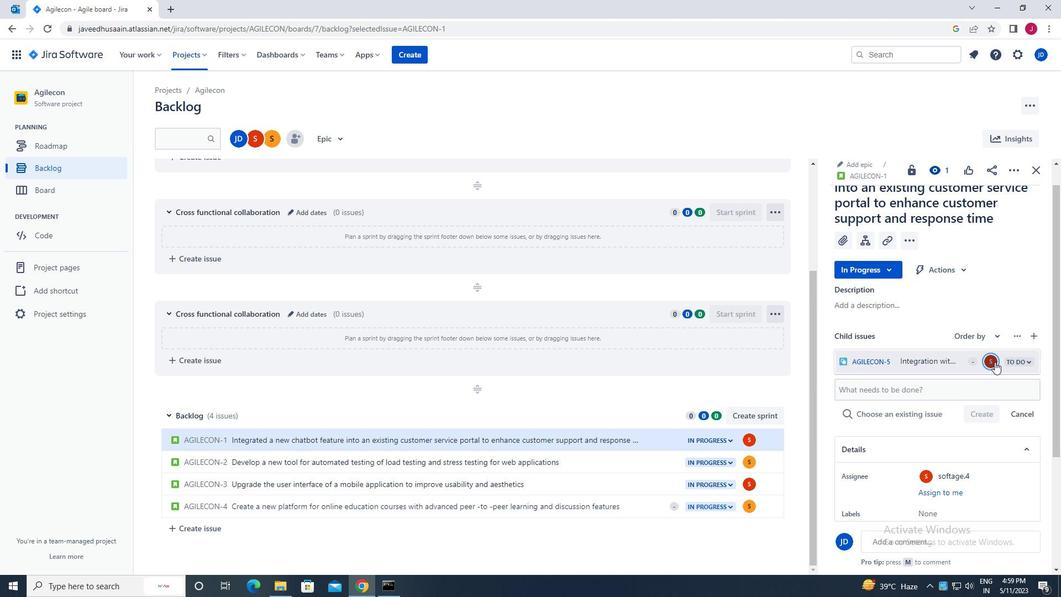 
Action: Mouse moved to (894, 295)
Screenshot: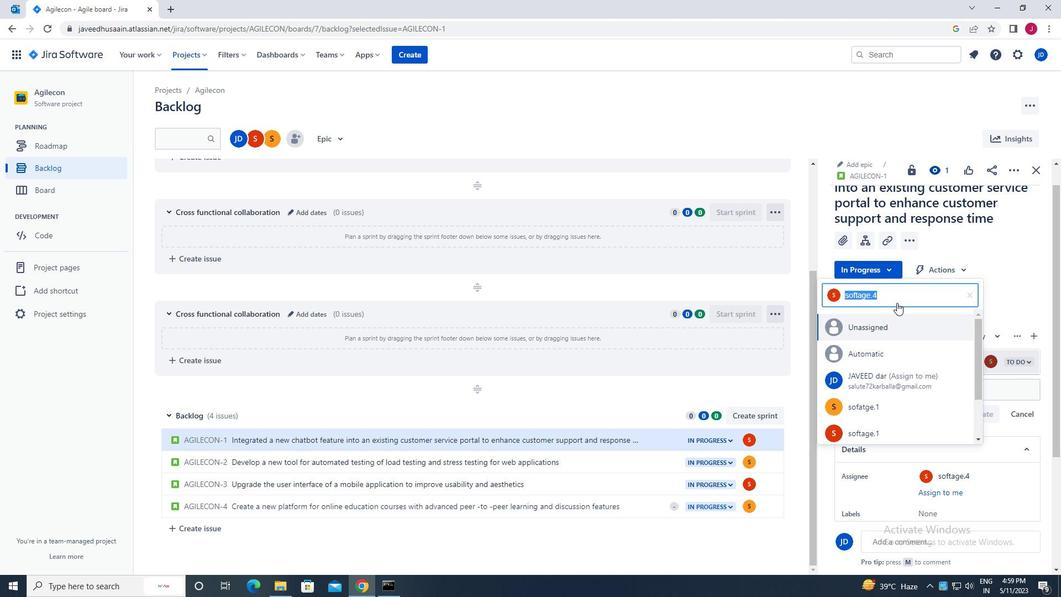 
Action: Mouse pressed left at (894, 295)
Screenshot: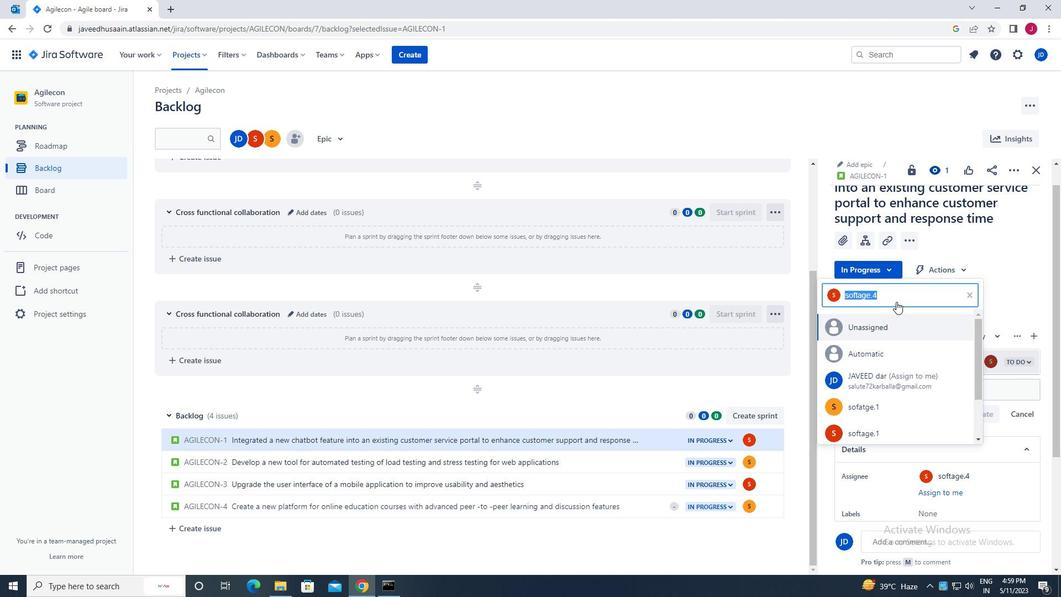 
Action: Mouse moved to (989, 360)
Screenshot: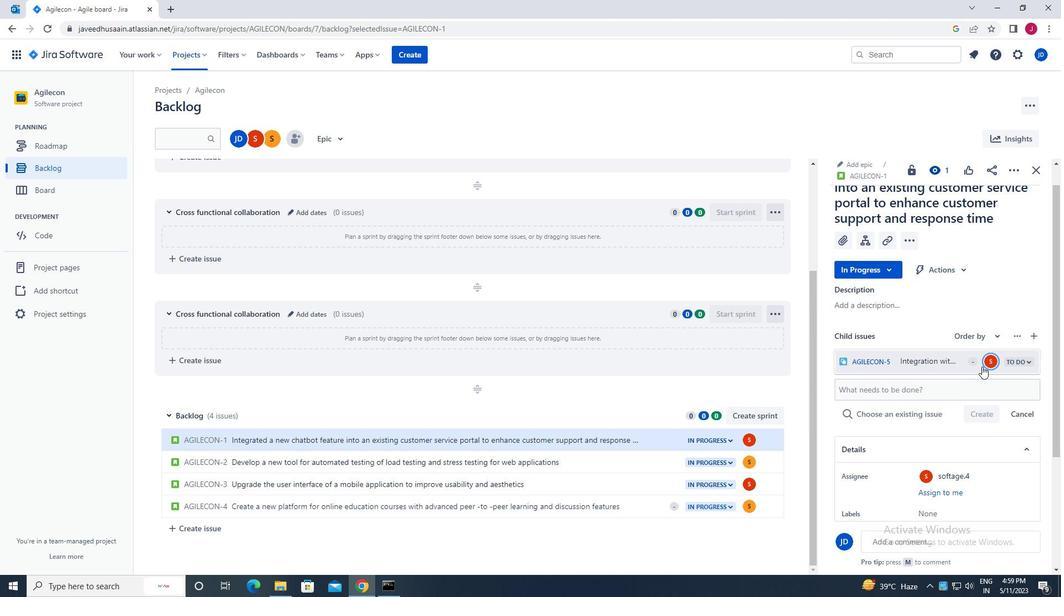 
Action: Mouse pressed left at (989, 360)
Screenshot: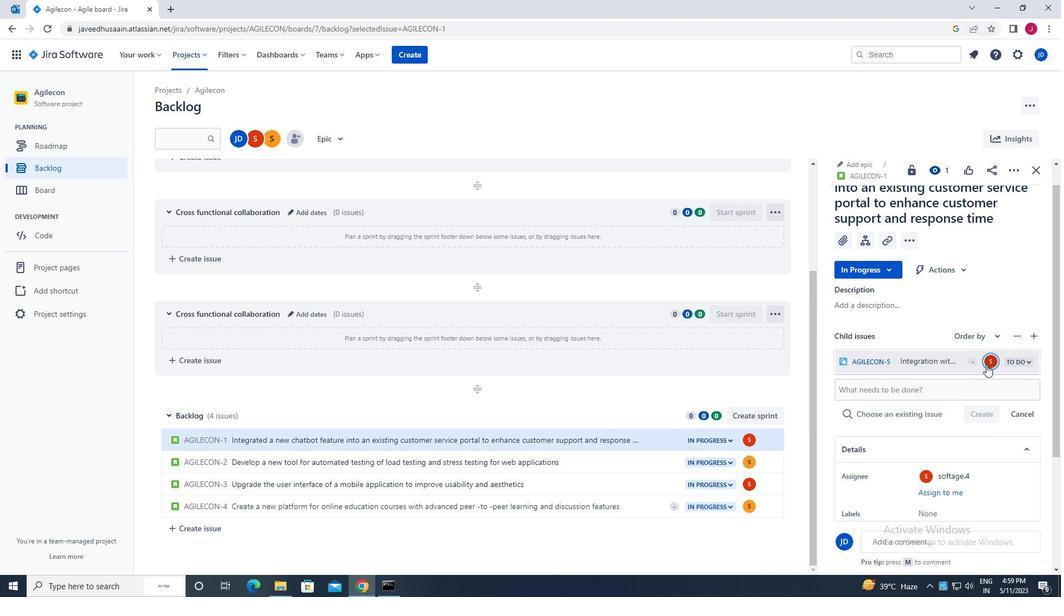 
Action: Mouse moved to (922, 380)
Screenshot: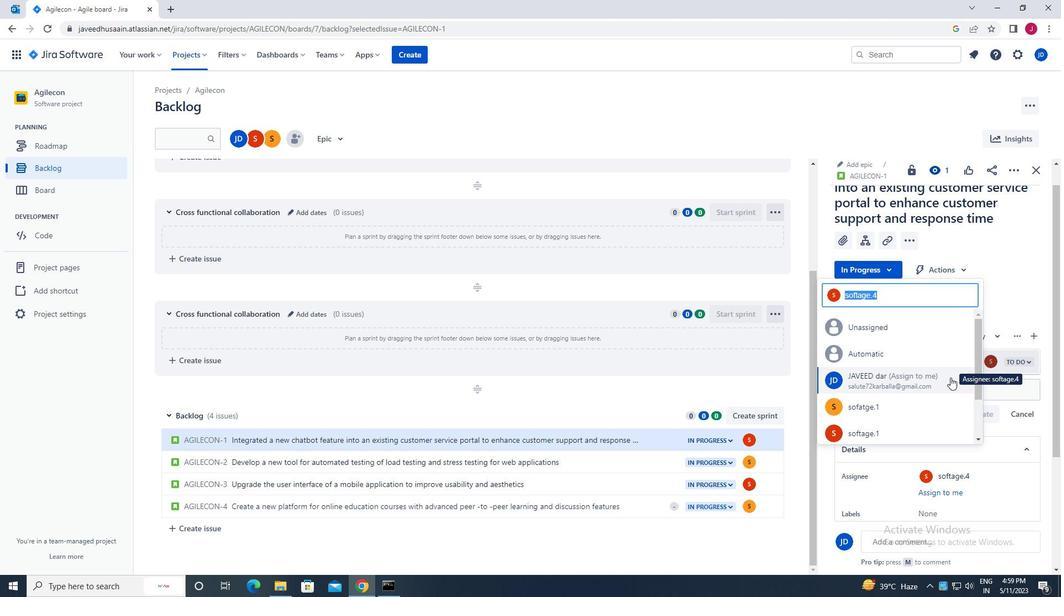 
Action: Mouse scrolled (922, 380) with delta (0, 0)
Screenshot: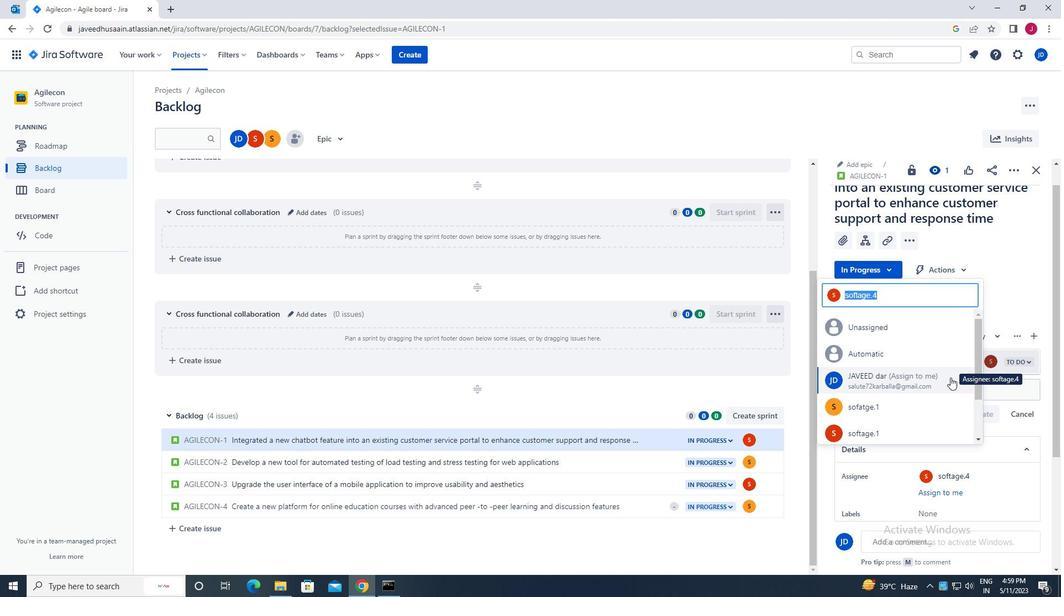 
Action: Mouse scrolled (922, 380) with delta (0, 0)
Screenshot: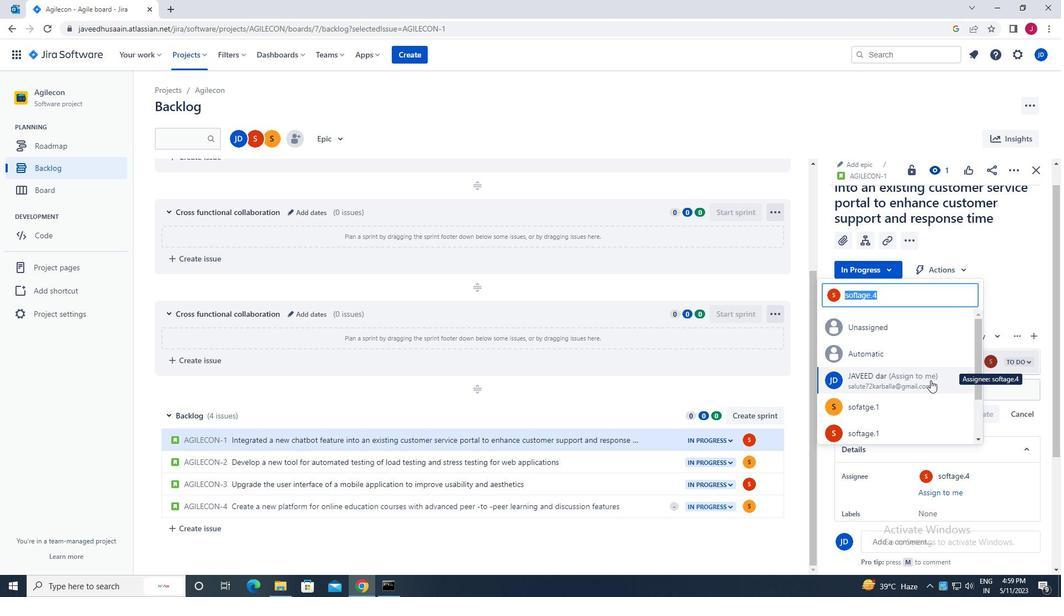 
Action: Mouse scrolled (922, 380) with delta (0, 0)
Screenshot: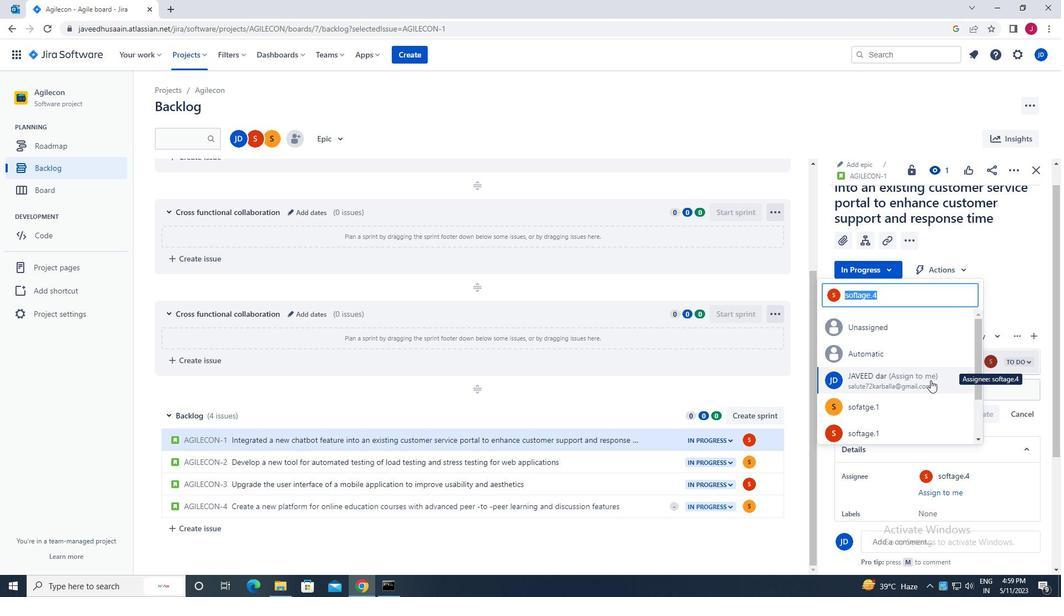 
Action: Mouse scrolled (922, 380) with delta (0, 0)
Screenshot: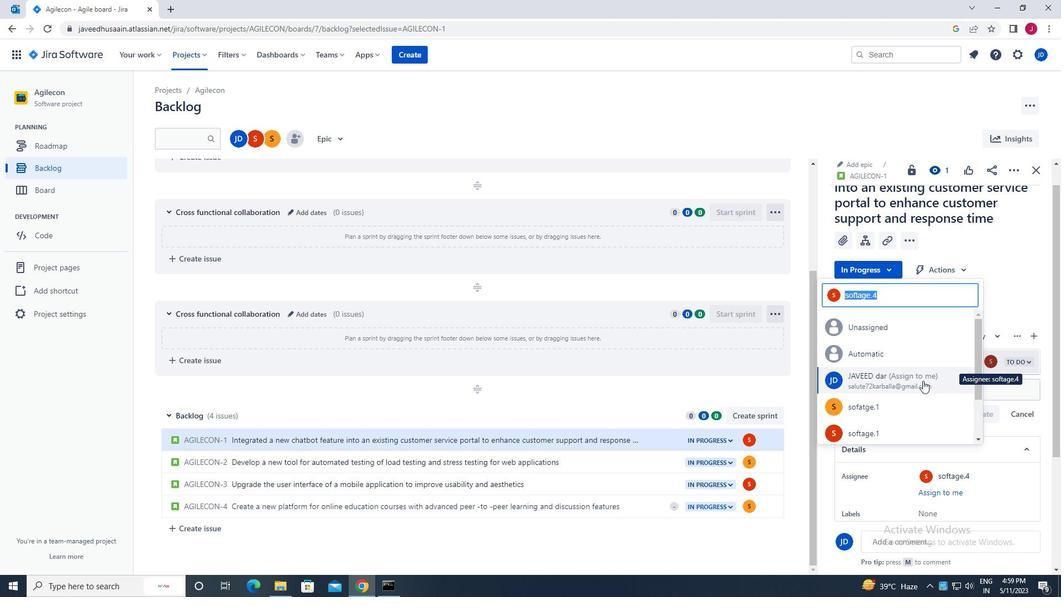 
Action: Mouse scrolled (922, 380) with delta (0, 0)
Screenshot: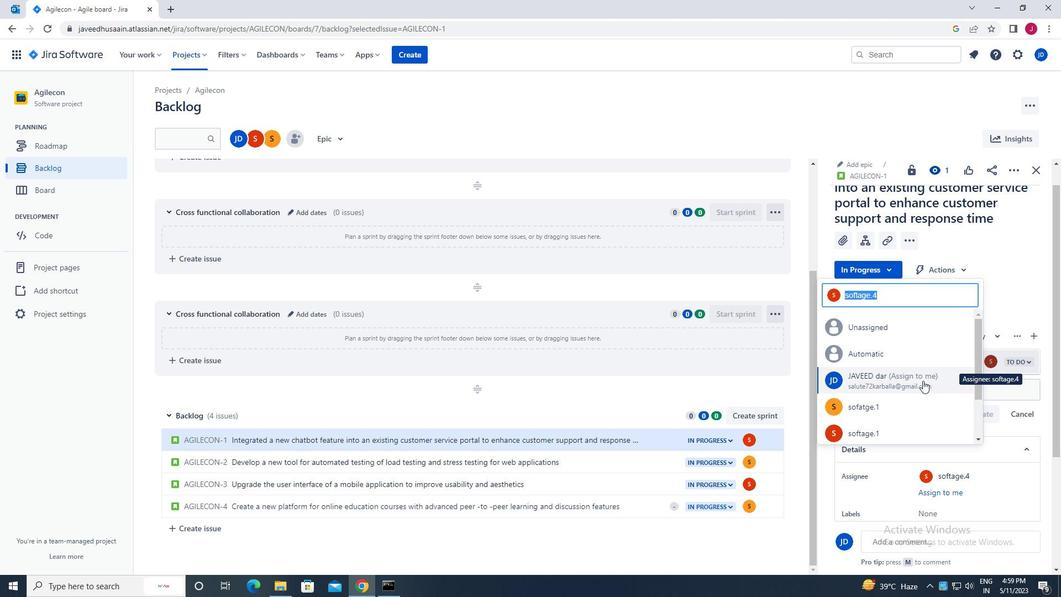 
Action: Mouse scrolled (922, 380) with delta (0, 0)
Screenshot: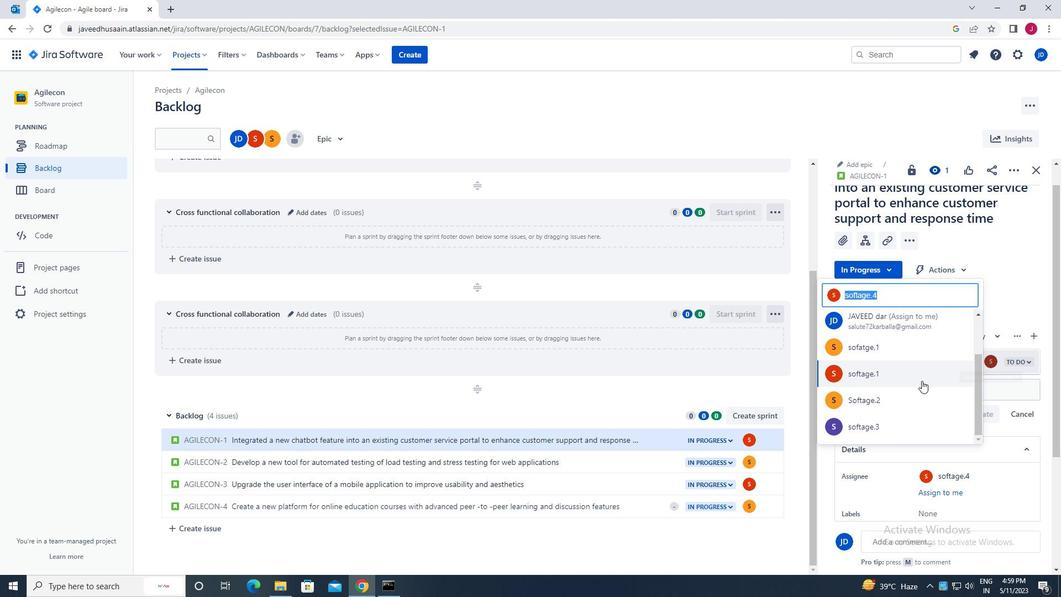
Action: Mouse scrolled (922, 380) with delta (0, 0)
Screenshot: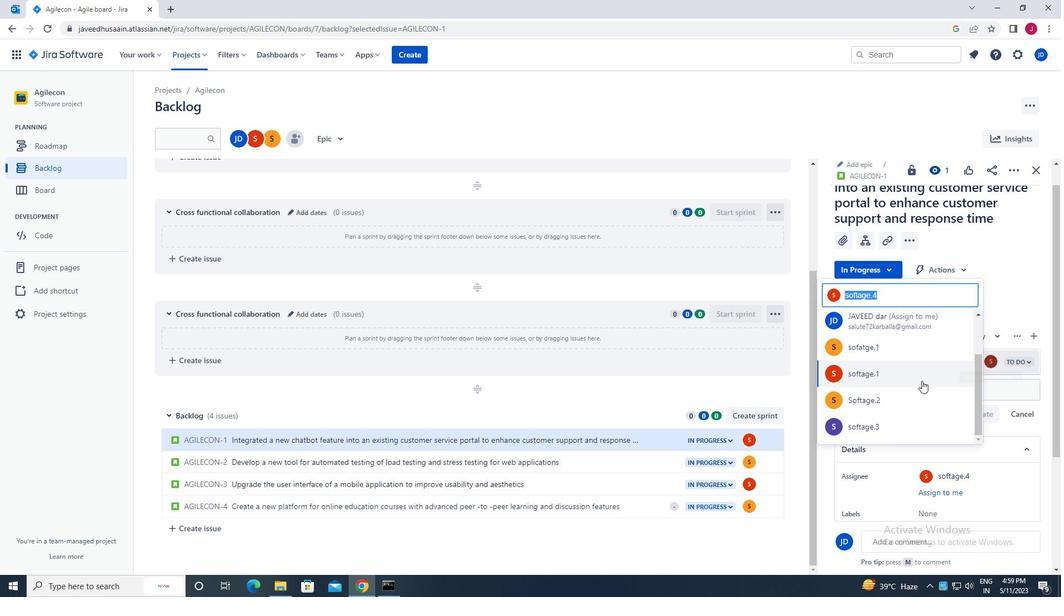 
Action: Mouse scrolled (922, 380) with delta (0, 0)
Screenshot: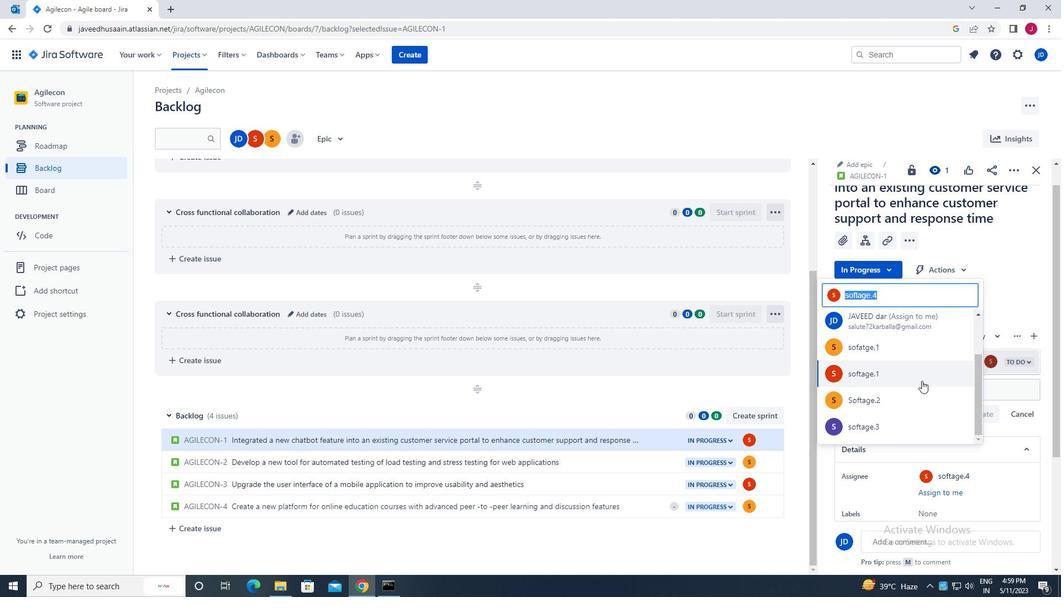 
Action: Mouse scrolled (922, 380) with delta (0, 0)
Screenshot: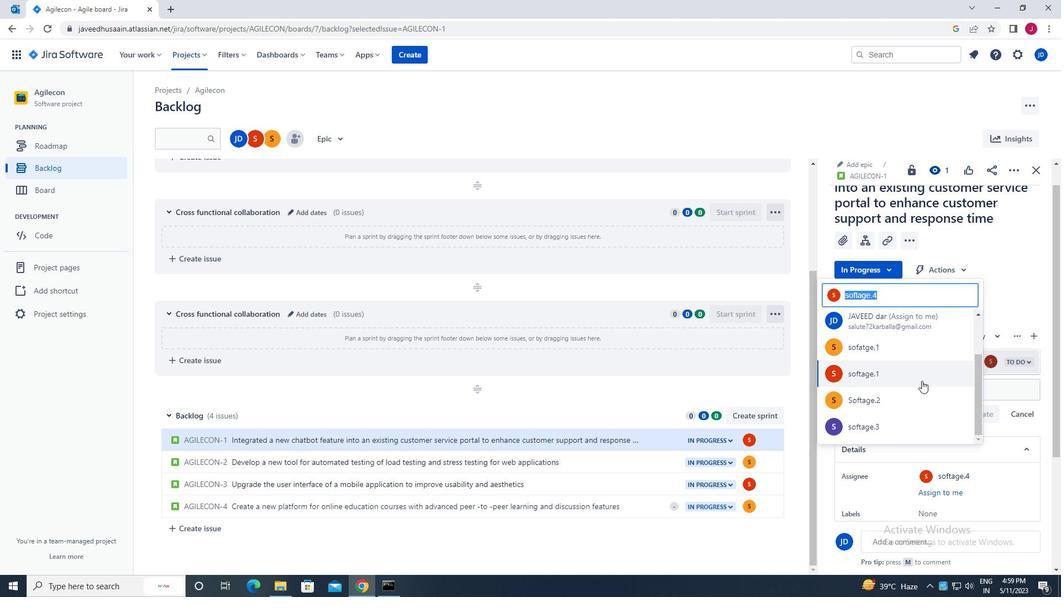 
Action: Mouse scrolled (922, 380) with delta (0, 0)
Screenshot: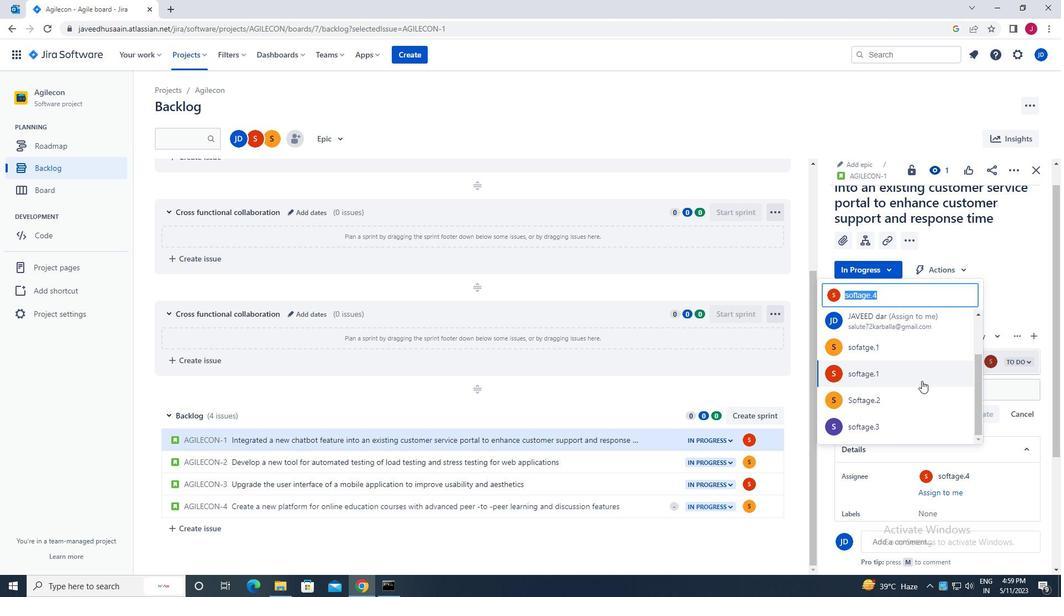 
Action: Mouse moved to (920, 380)
Screenshot: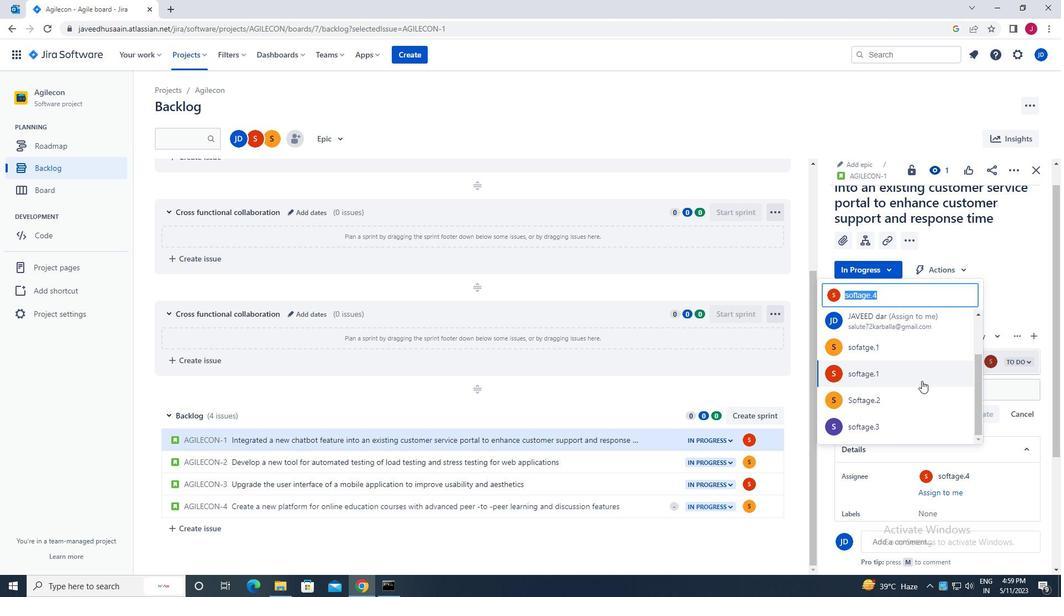 
Action: Key pressed so
Screenshot: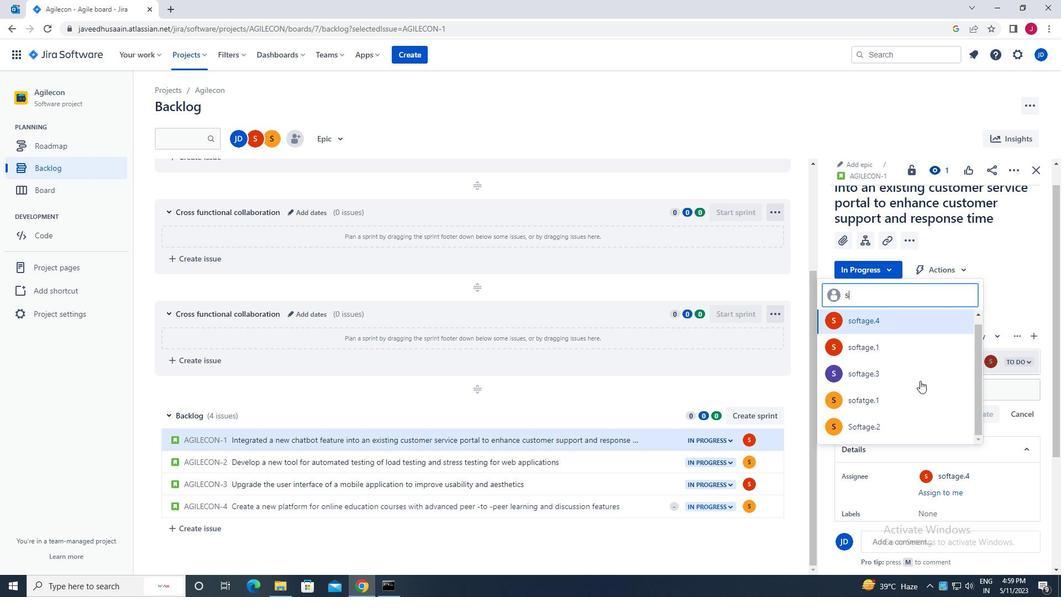 
Action: Mouse moved to (903, 325)
Screenshot: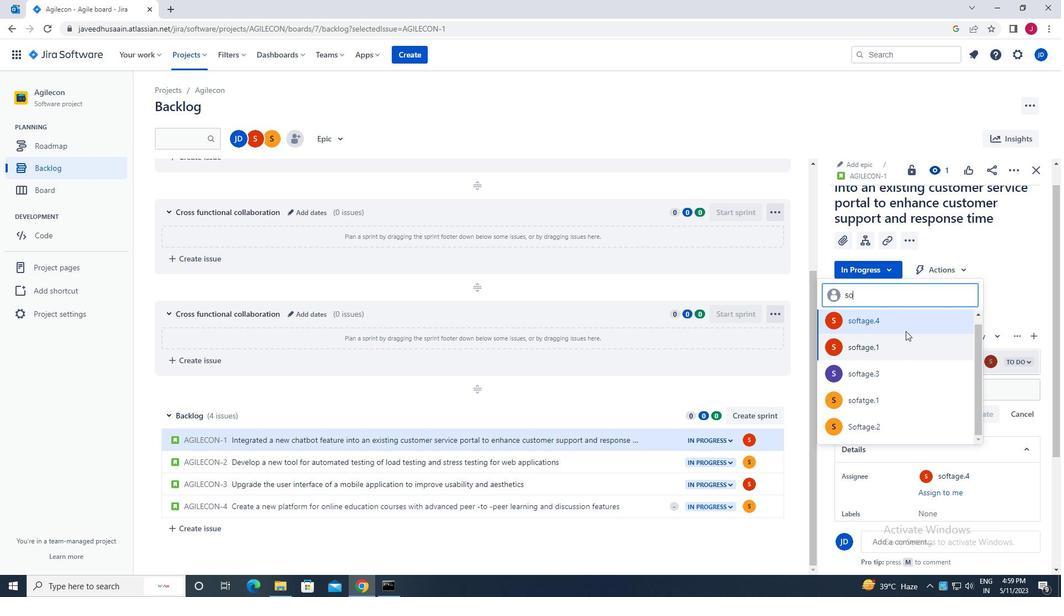 
Action: Mouse pressed left at (903, 325)
Screenshot: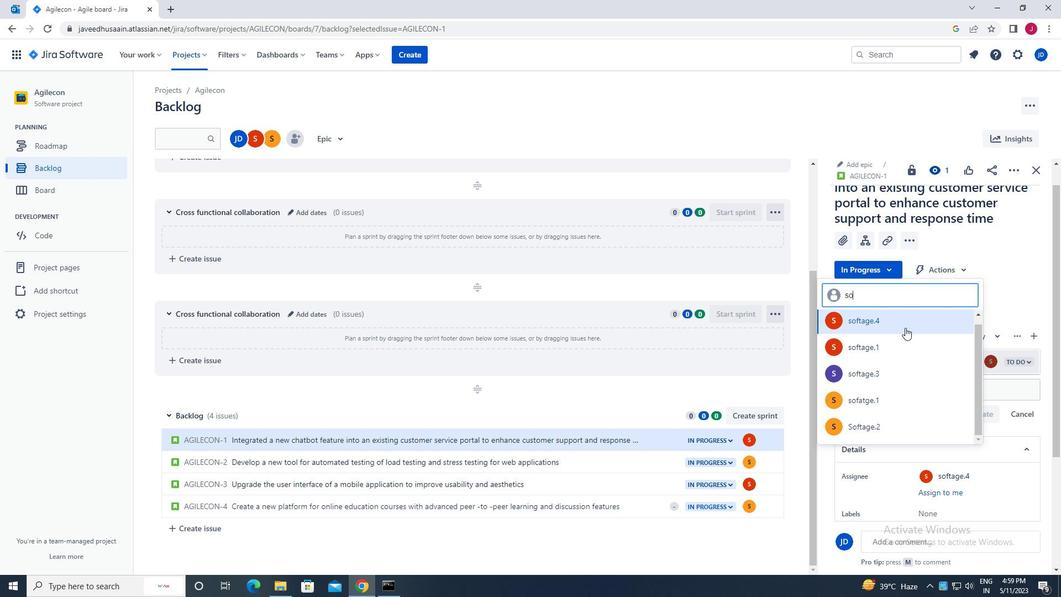 
Action: Mouse moved to (1034, 170)
Screenshot: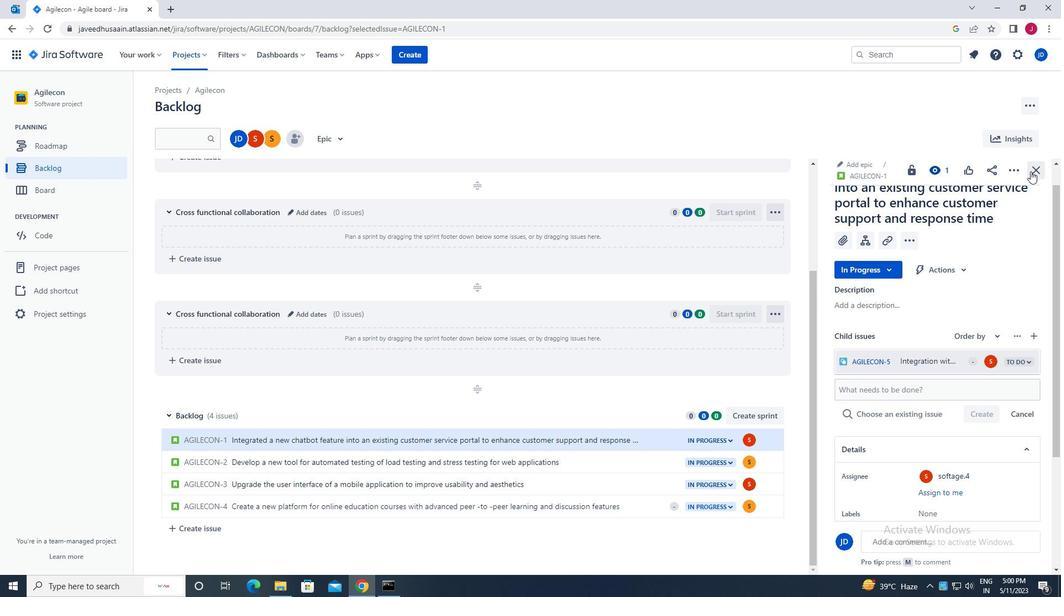 
Action: Mouse pressed left at (1034, 170)
Screenshot: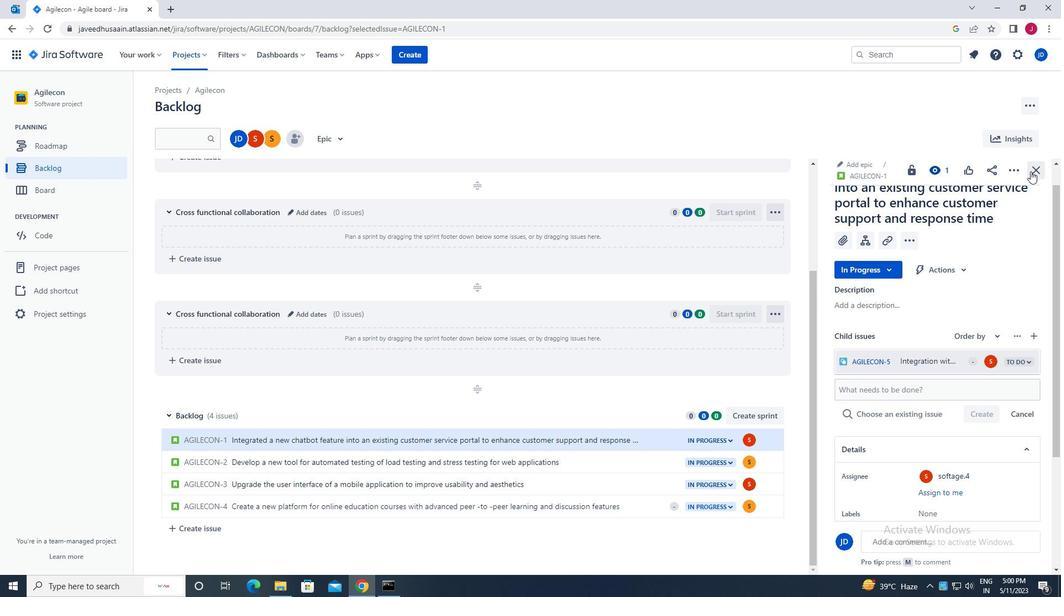 
Action: Mouse moved to (818, 461)
Screenshot: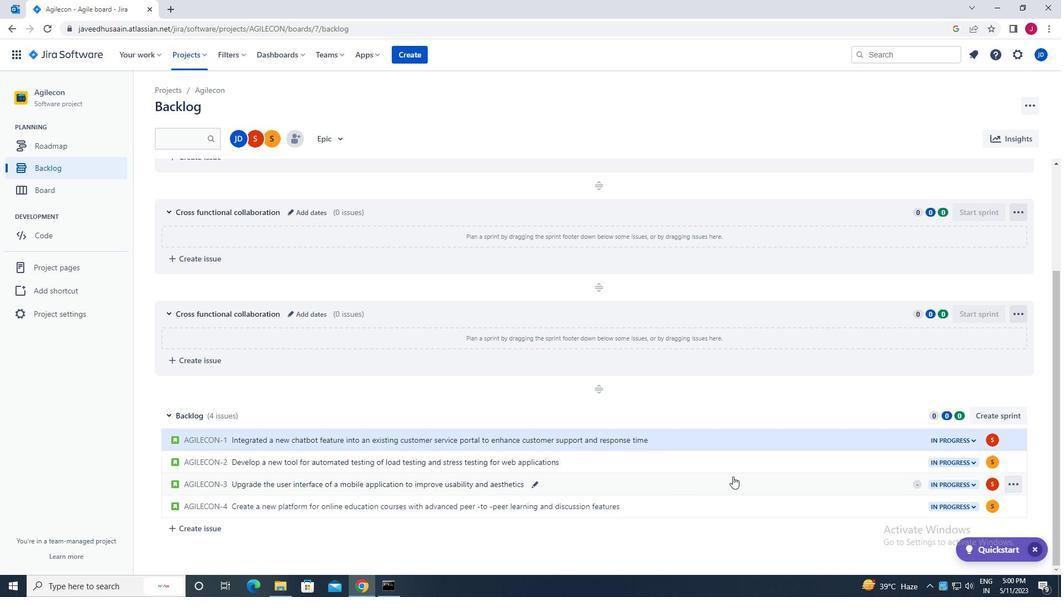 
Action: Mouse pressed left at (818, 461)
Screenshot: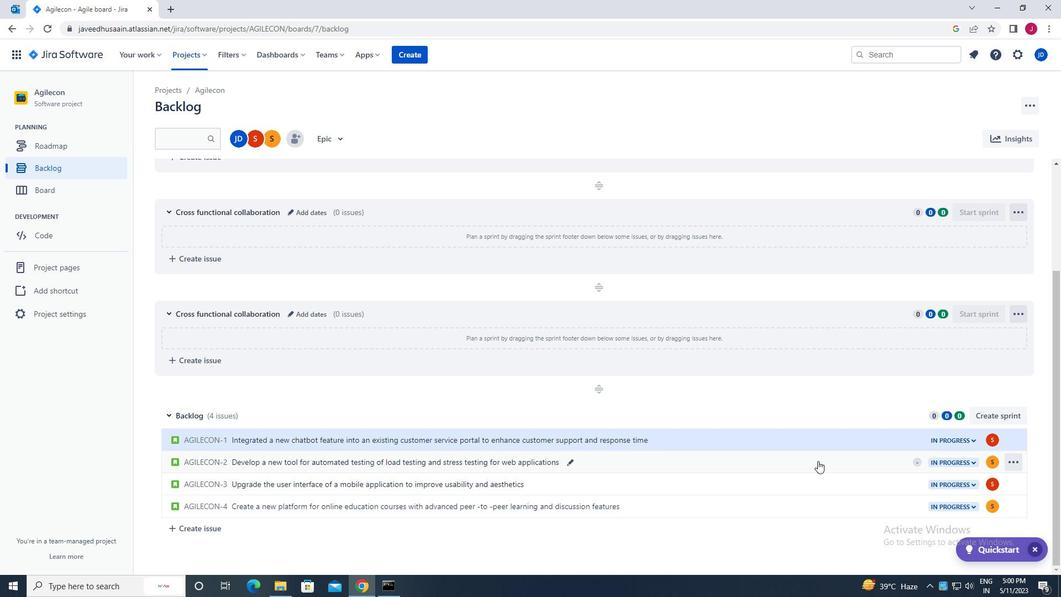 
Action: Mouse moved to (864, 255)
Screenshot: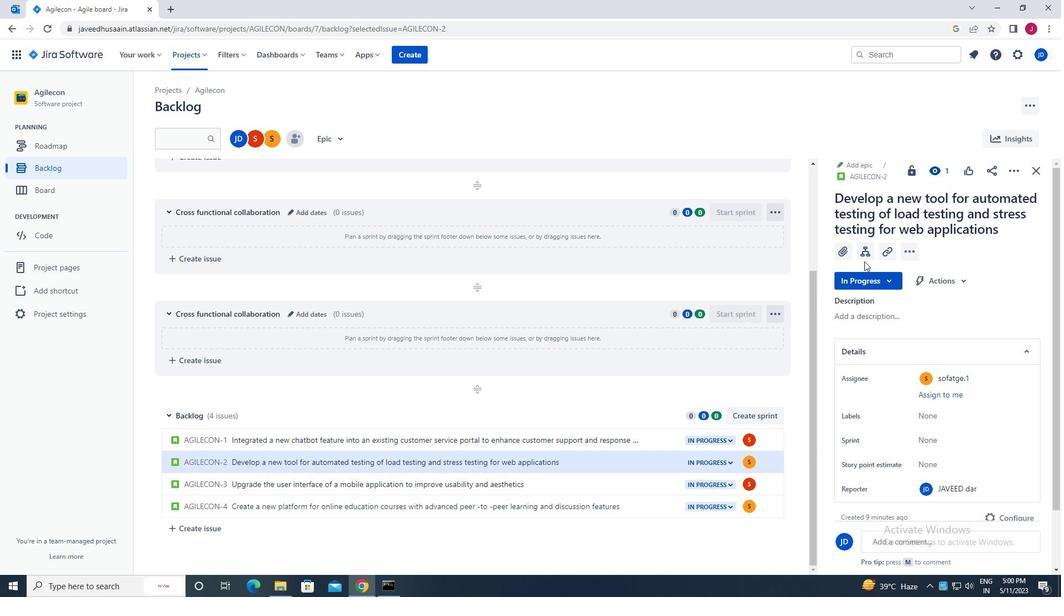 
Action: Mouse pressed left at (864, 255)
Screenshot: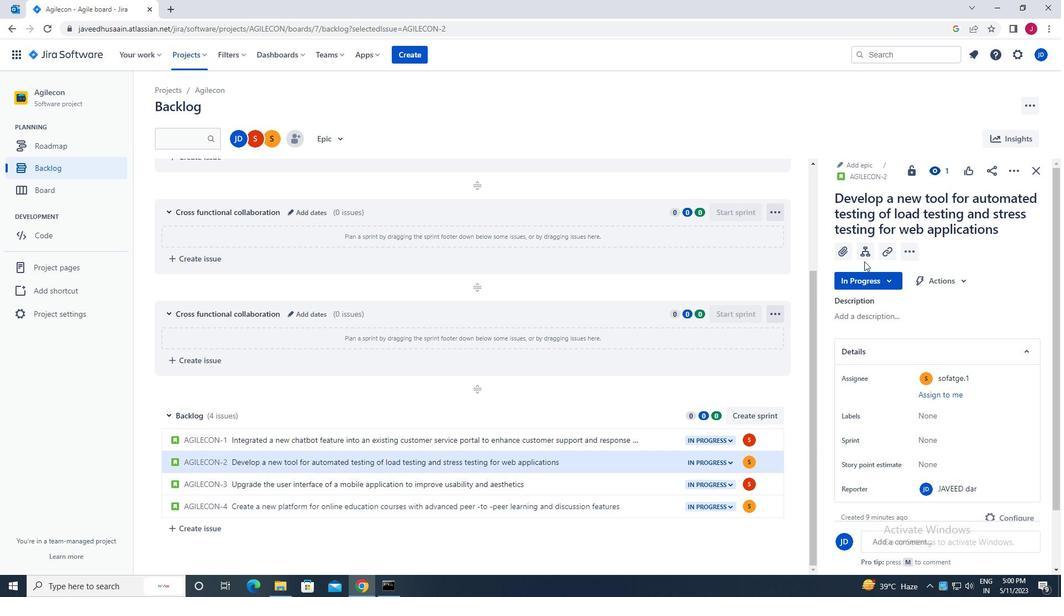 
Action: Mouse moved to (856, 362)
Screenshot: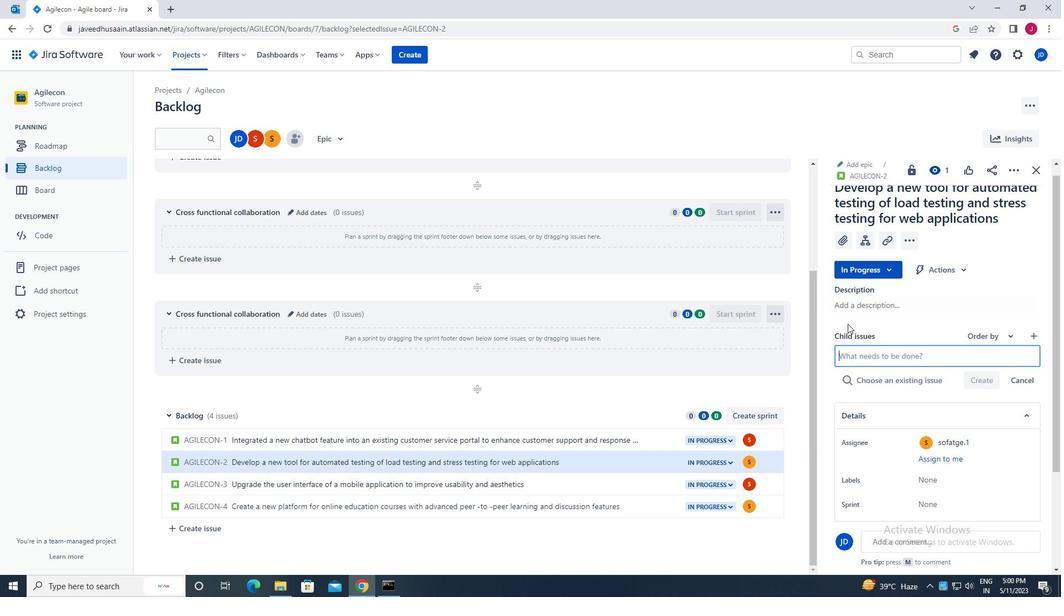 
Action: Mouse pressed left at (856, 362)
Screenshot: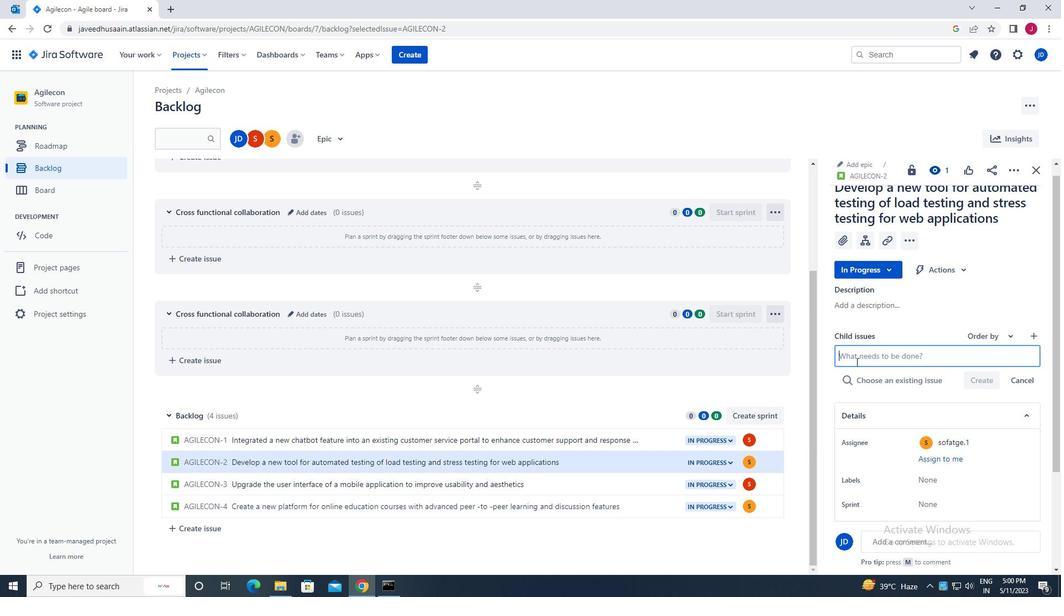 
Action: Key pressed <Key.caps_lock>c<Key.caps_lock>ode<Key.space>optimization<Key.space>for<Key.space>energy<Key.space>efficient<Key.space>image<Key.space>recognition<Key.enter>
Screenshot: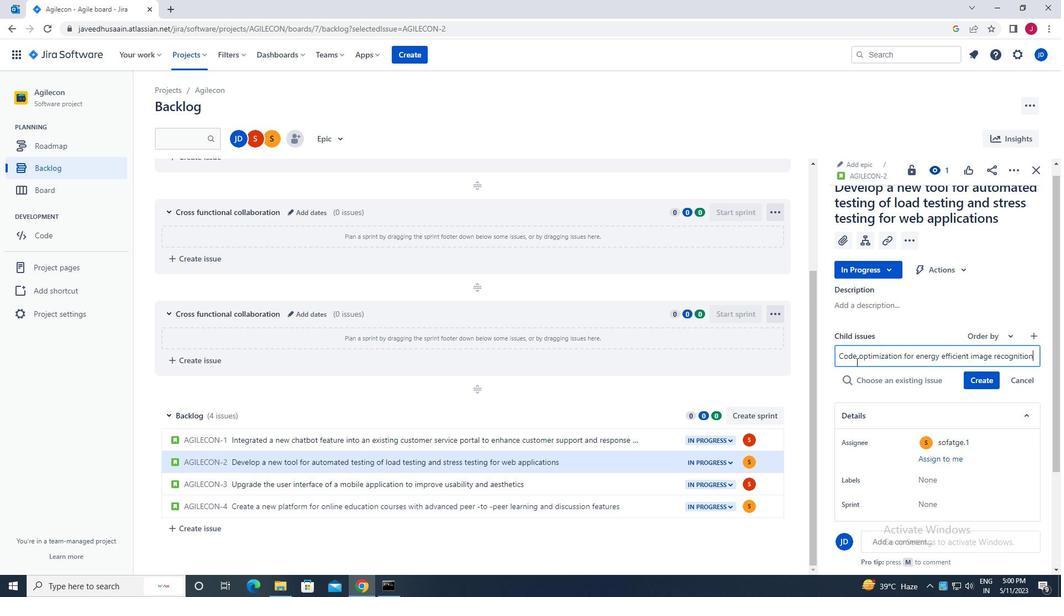 
Action: Mouse moved to (992, 357)
Screenshot: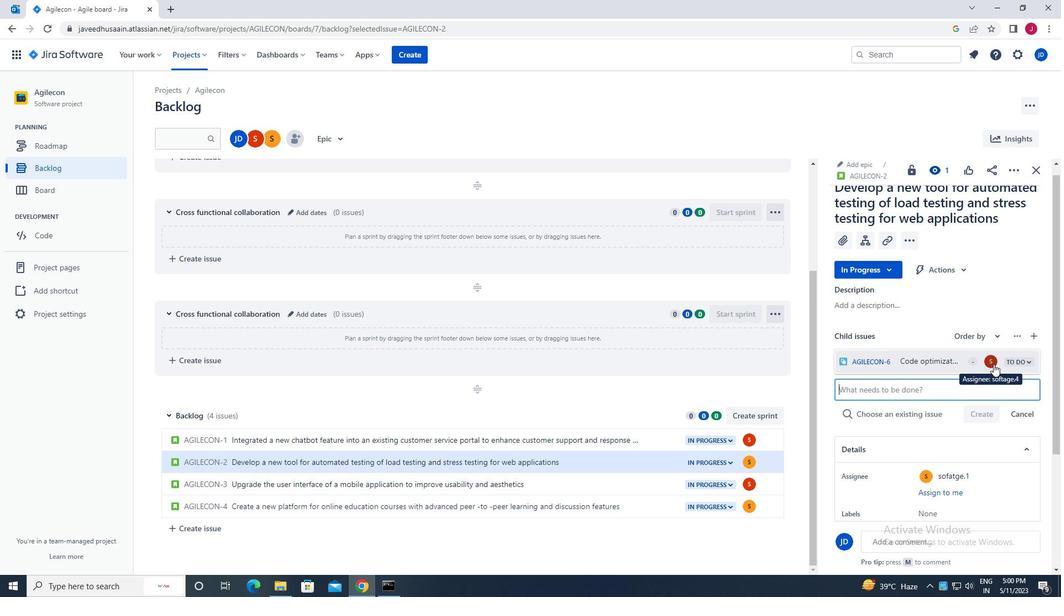 
Action: Mouse pressed left at (992, 357)
Screenshot: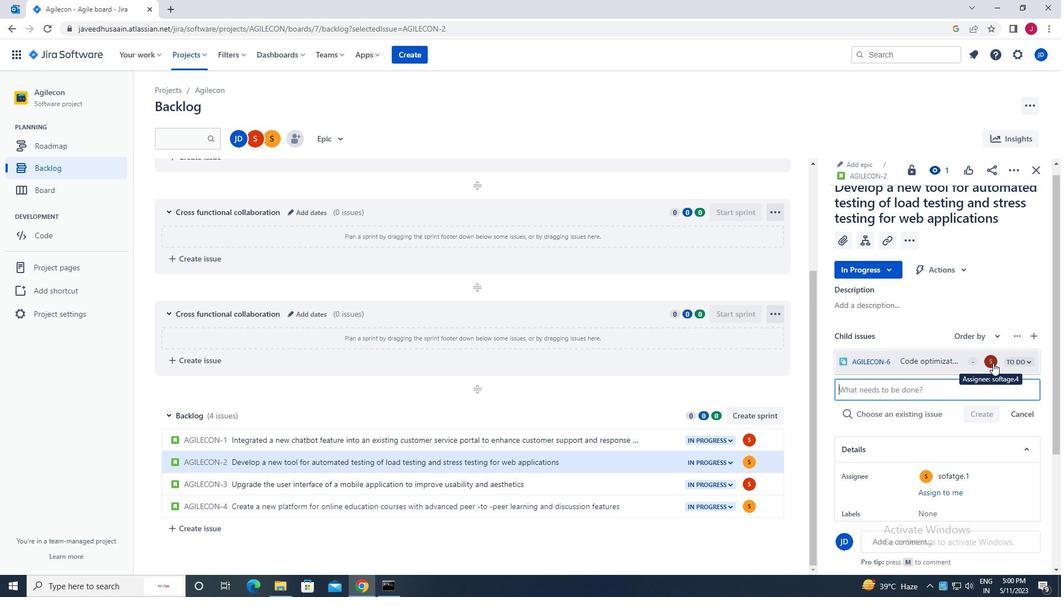 
Action: Mouse moved to (882, 405)
Screenshot: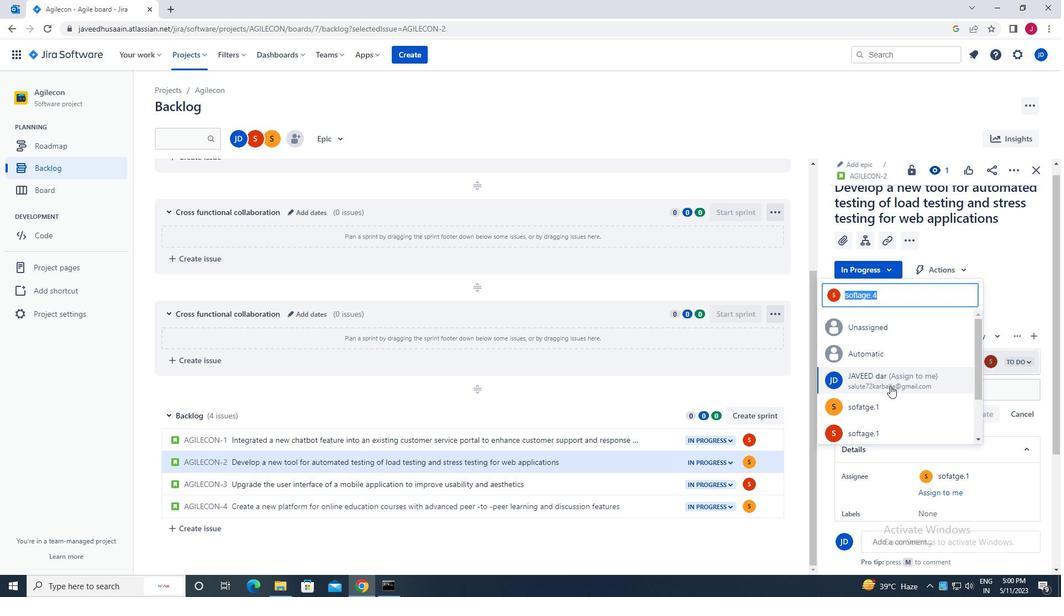 
Action: Mouse pressed left at (882, 405)
Screenshot: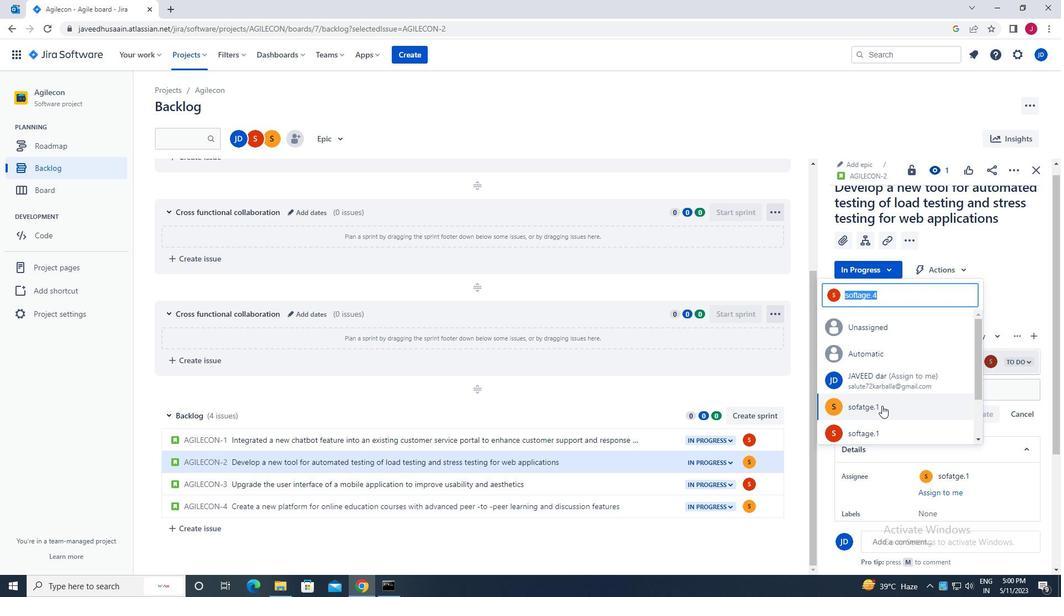 
Action: Mouse moved to (1033, 173)
Screenshot: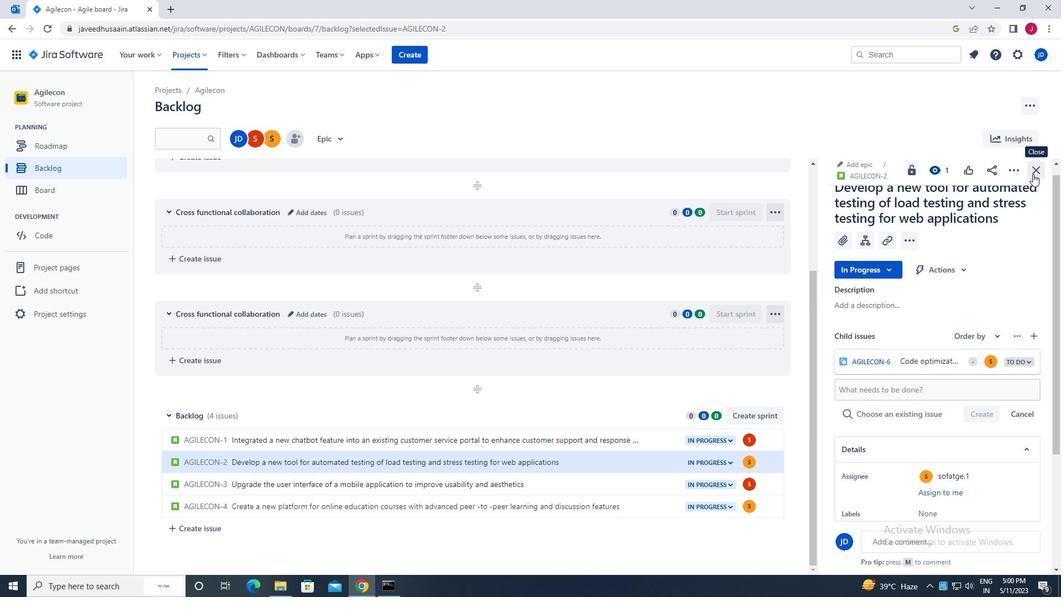 
Action: Mouse pressed left at (1033, 173)
Screenshot: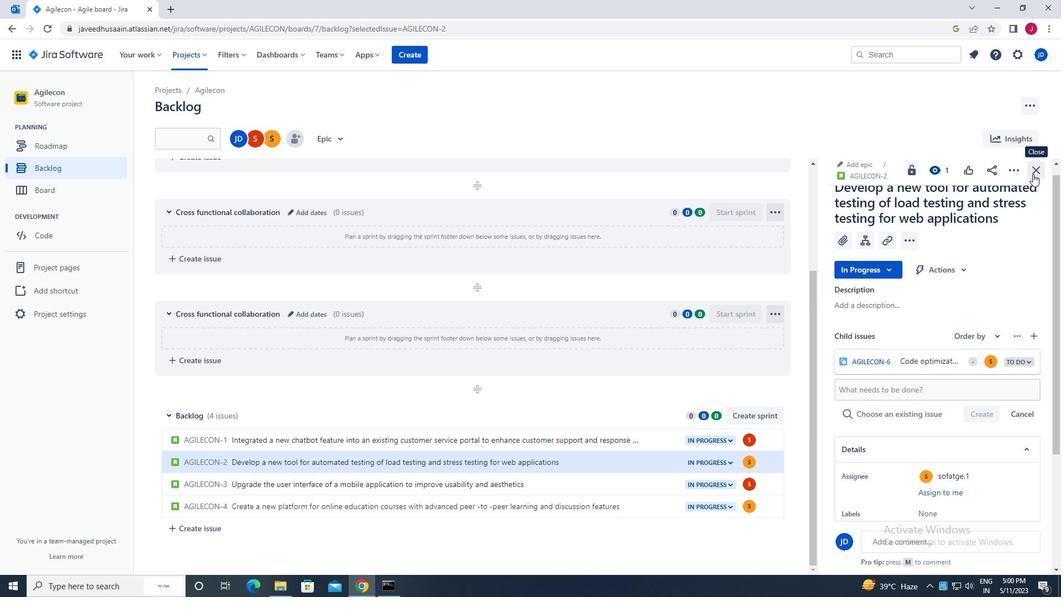 
